 Task: Look for space in Ungheni, Moldova from 26th August, 2023 to 10th September, 2023 for 6 adults, 2 children in price range Rs.10000 to Rs.15000. Place can be entire place or shared room with 6 bedrooms having 6 beds and 6 bathrooms. Property type can be house, flat, guest house. Amenities needed are: wifi, TV, free parkinig on premises, gym, breakfast. Booking option can be shelf check-in. Required host language is English.
Action: Mouse pressed left at (401, 88)
Screenshot: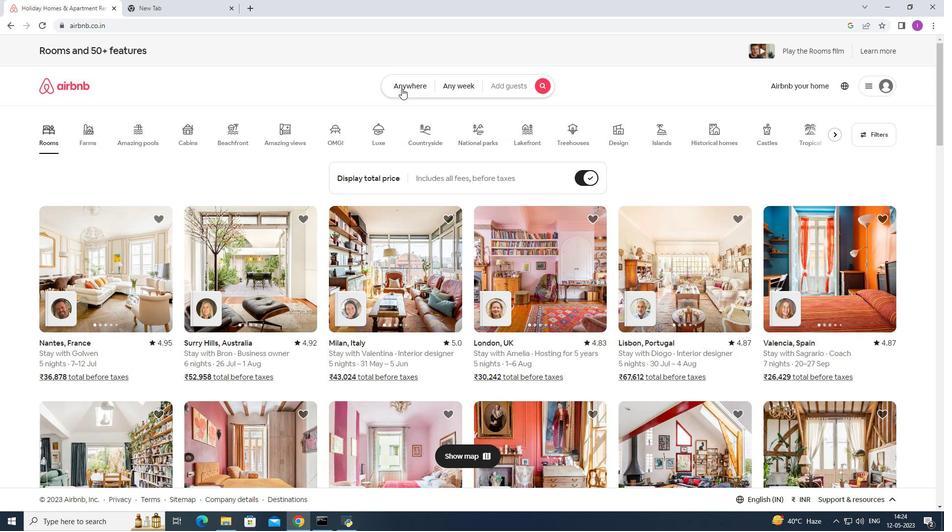
Action: Mouse moved to (352, 123)
Screenshot: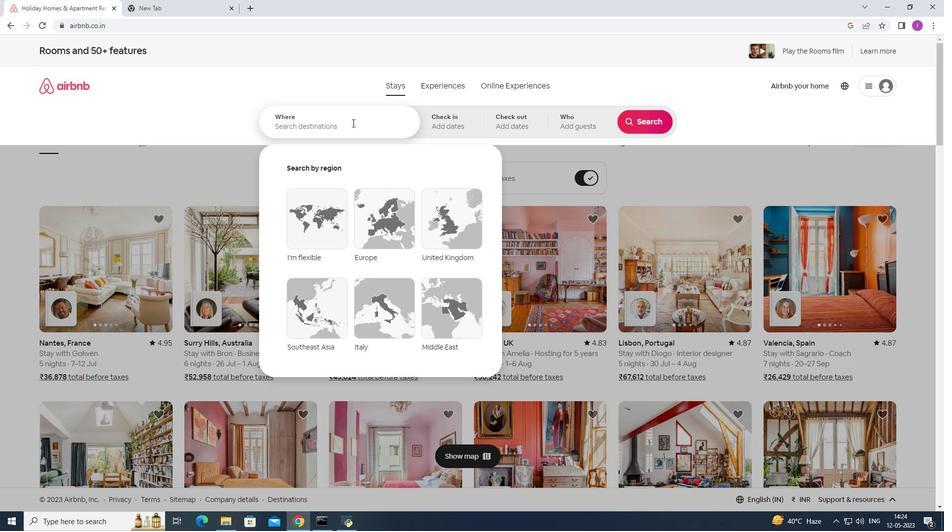 
Action: Mouse pressed left at (352, 123)
Screenshot: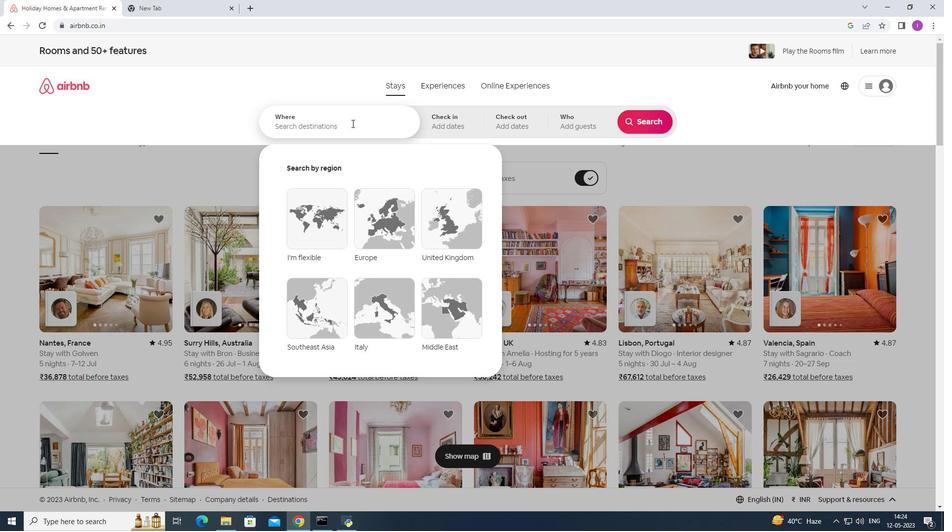 
Action: Key pressed <Key.shift><Key.shift><Key.shift>Ungheni,<Key.shift>Moldova
Screenshot: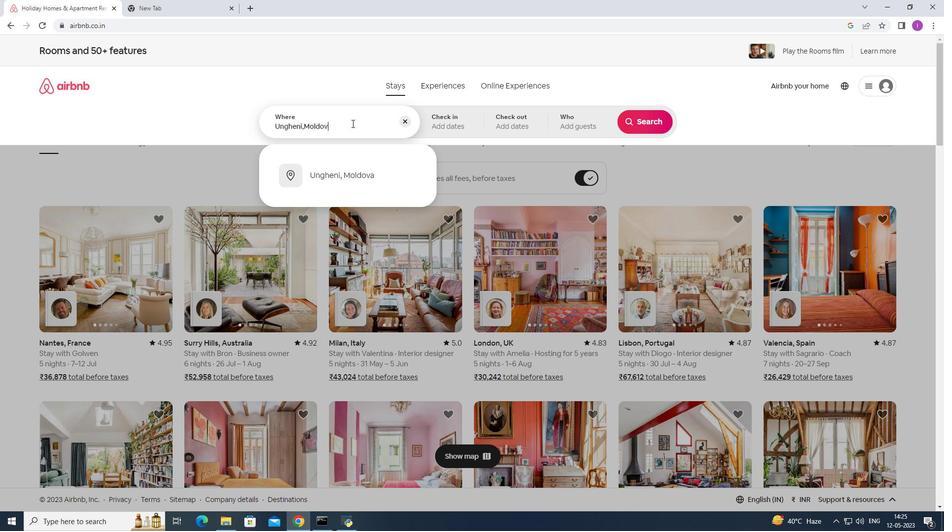 
Action: Mouse moved to (345, 182)
Screenshot: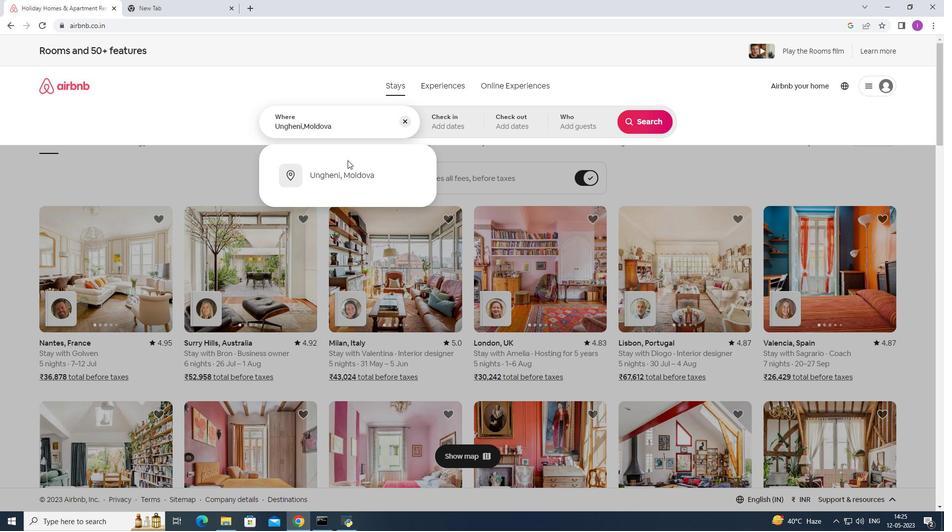 
Action: Mouse pressed left at (345, 182)
Screenshot: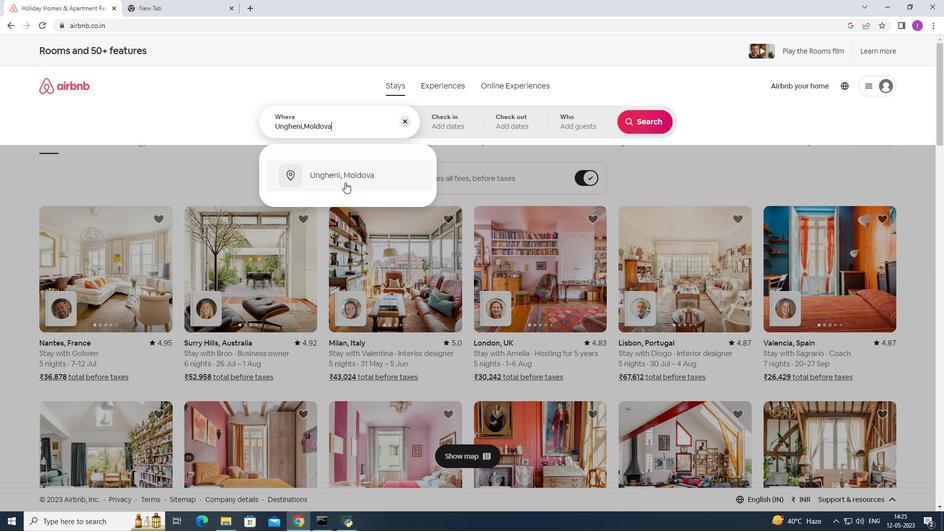 
Action: Mouse moved to (636, 203)
Screenshot: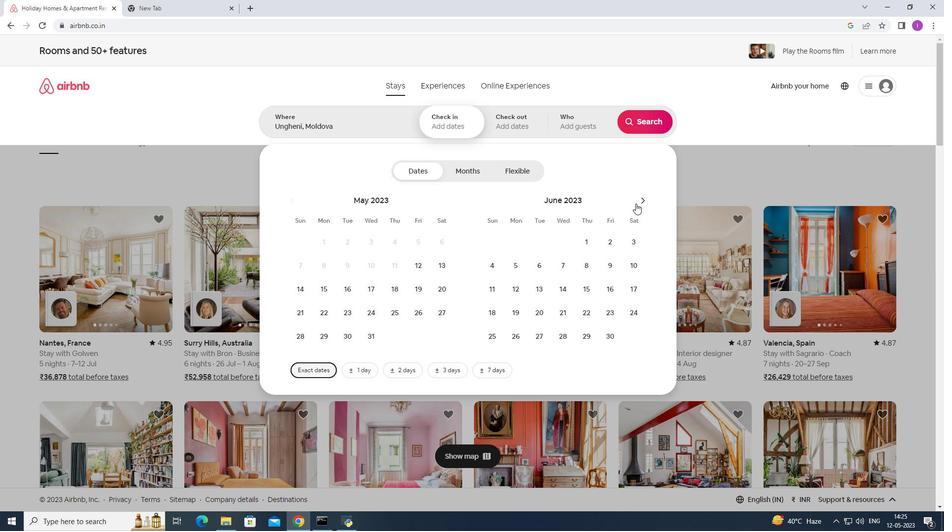 
Action: Mouse pressed left at (636, 203)
Screenshot: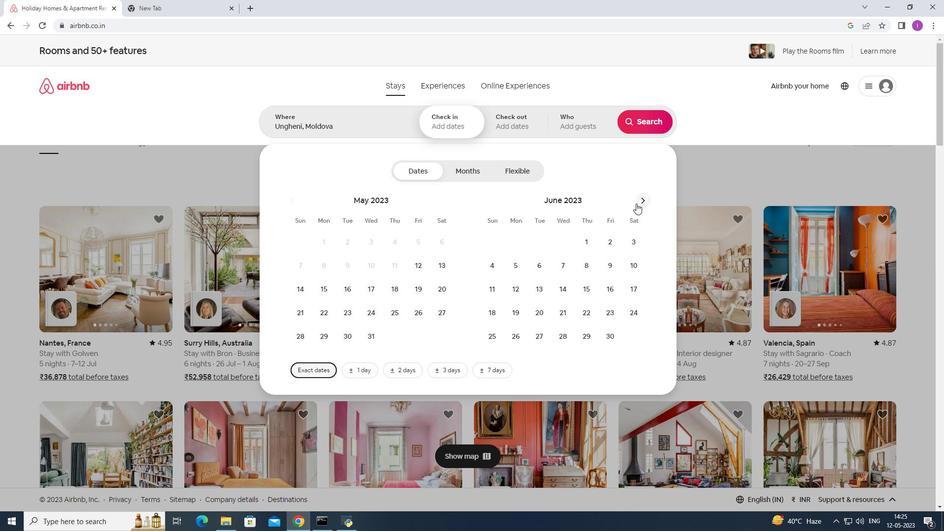 
Action: Mouse moved to (637, 201)
Screenshot: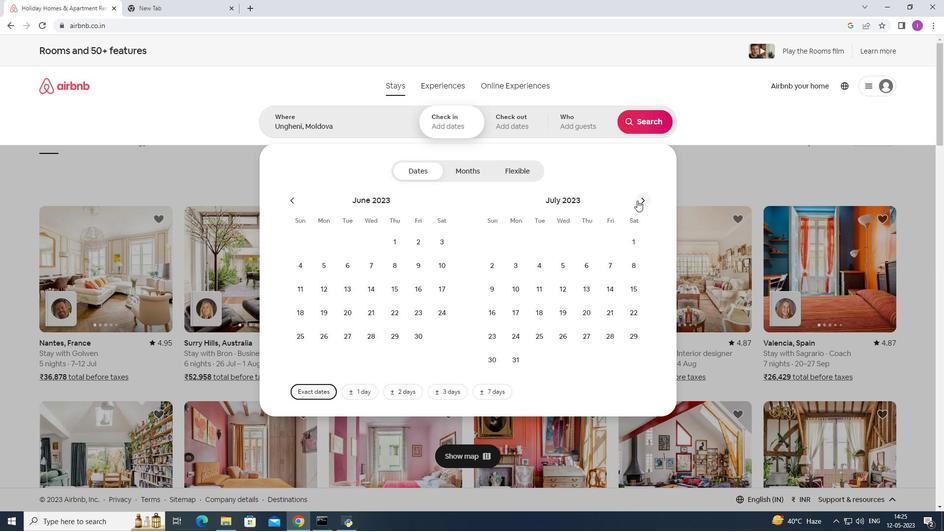 
Action: Mouse pressed left at (637, 201)
Screenshot: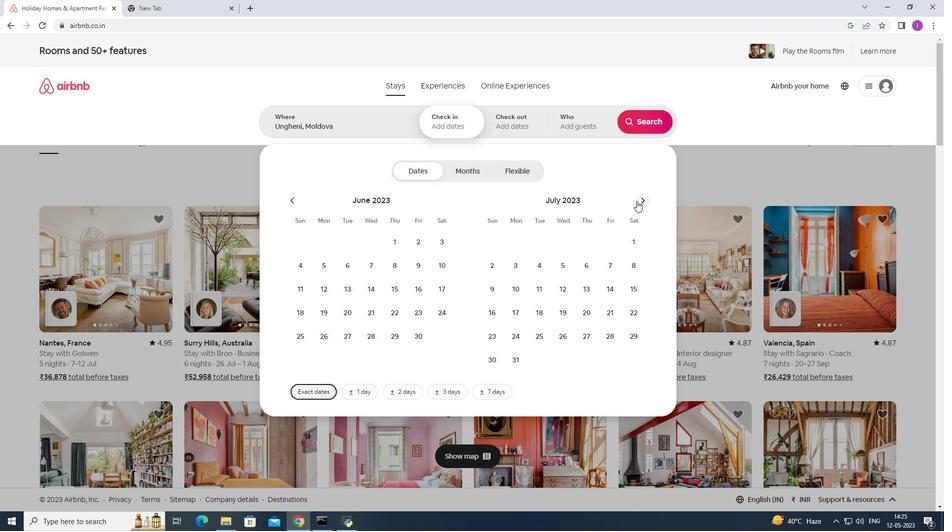 
Action: Mouse pressed left at (637, 201)
Screenshot: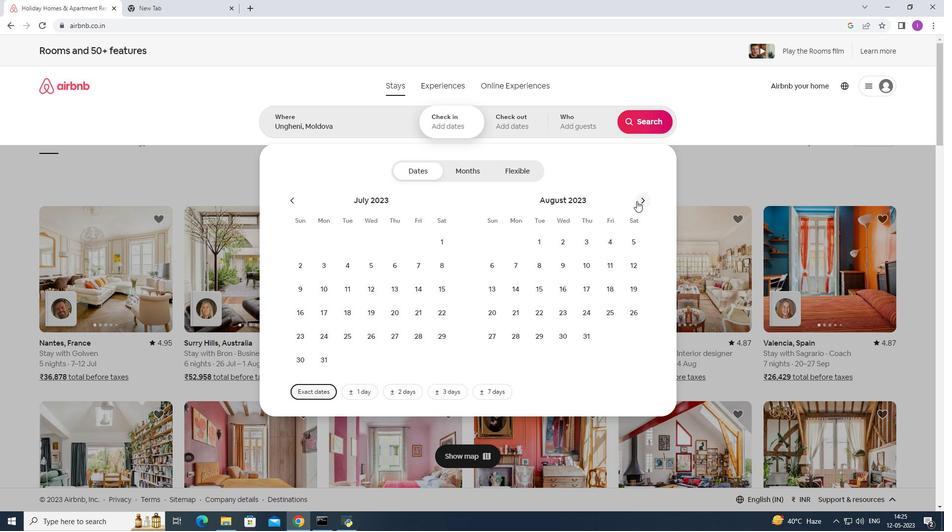 
Action: Mouse moved to (440, 312)
Screenshot: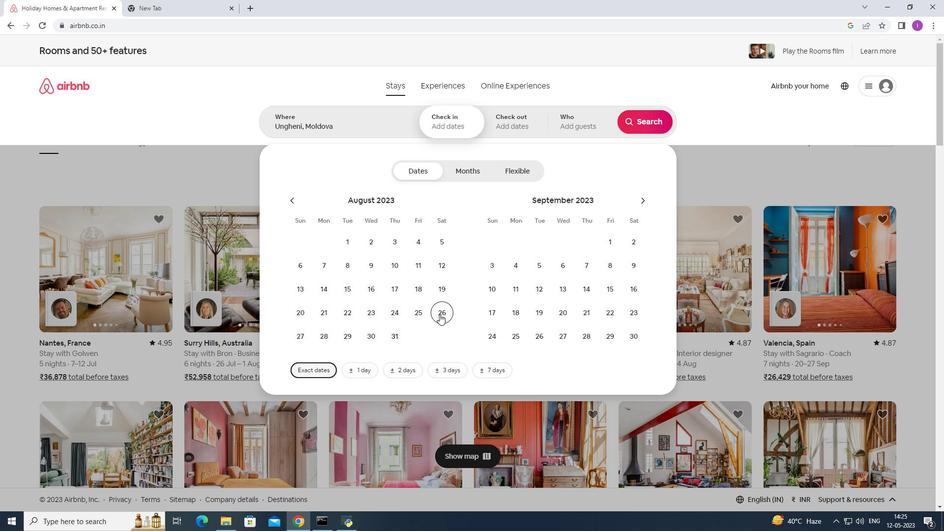 
Action: Mouse pressed left at (440, 312)
Screenshot: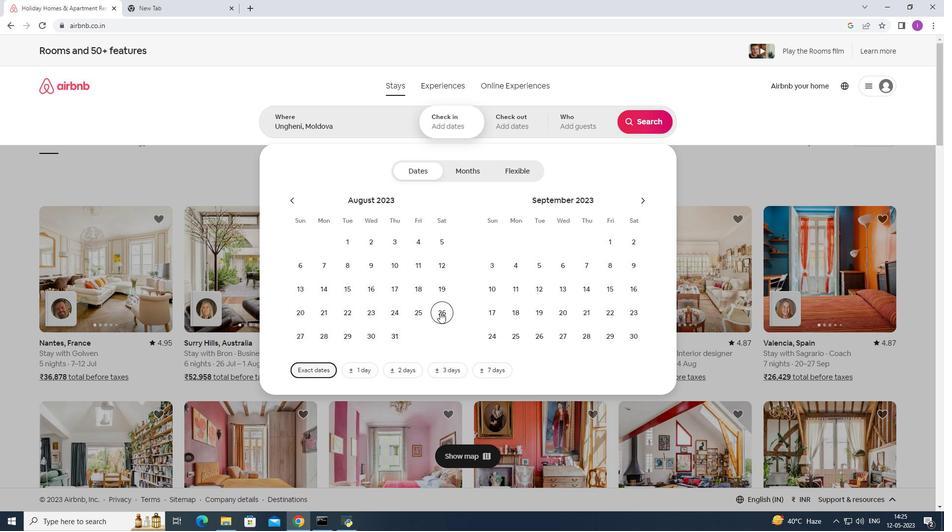 
Action: Mouse moved to (489, 292)
Screenshot: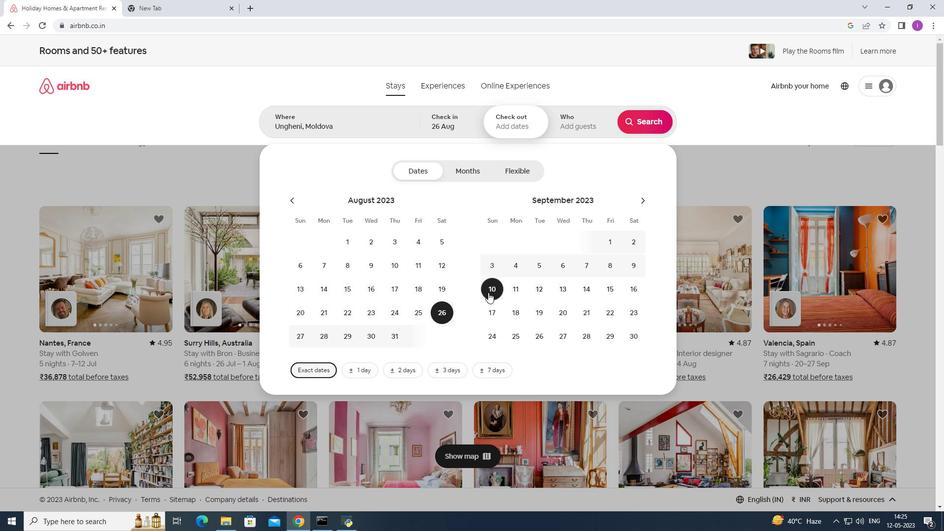 
Action: Mouse pressed left at (489, 292)
Screenshot: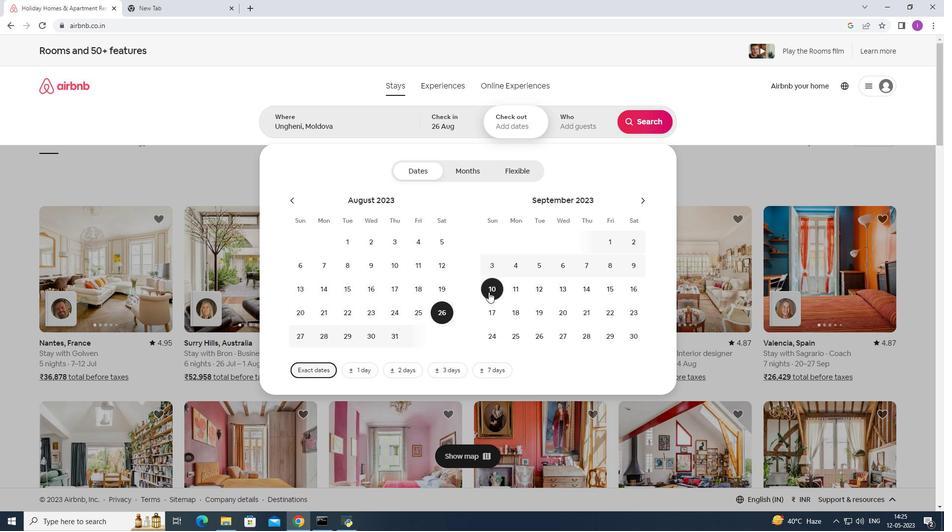 
Action: Mouse moved to (574, 126)
Screenshot: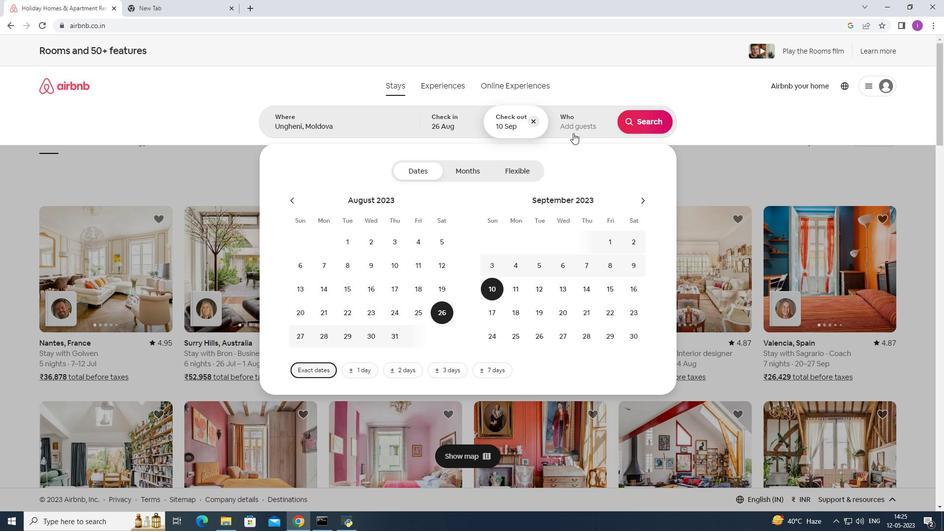 
Action: Mouse pressed left at (574, 126)
Screenshot: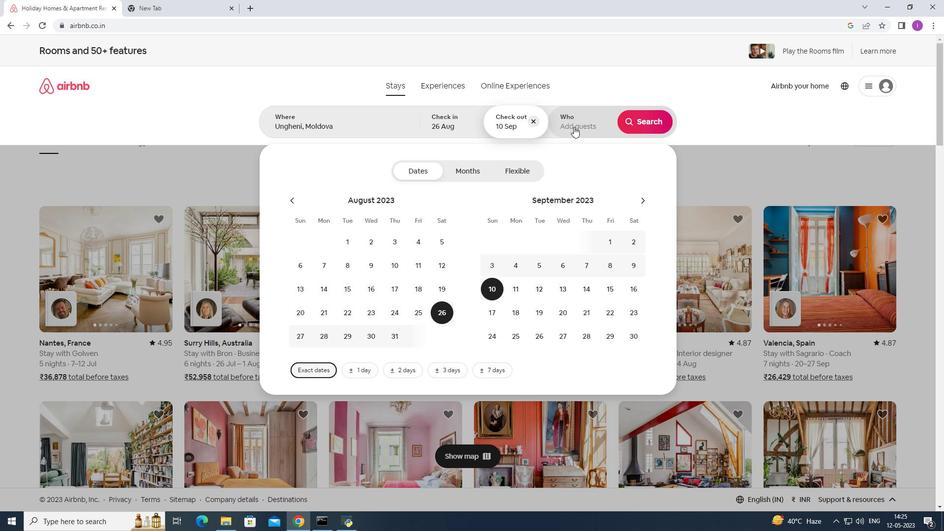 
Action: Mouse moved to (645, 167)
Screenshot: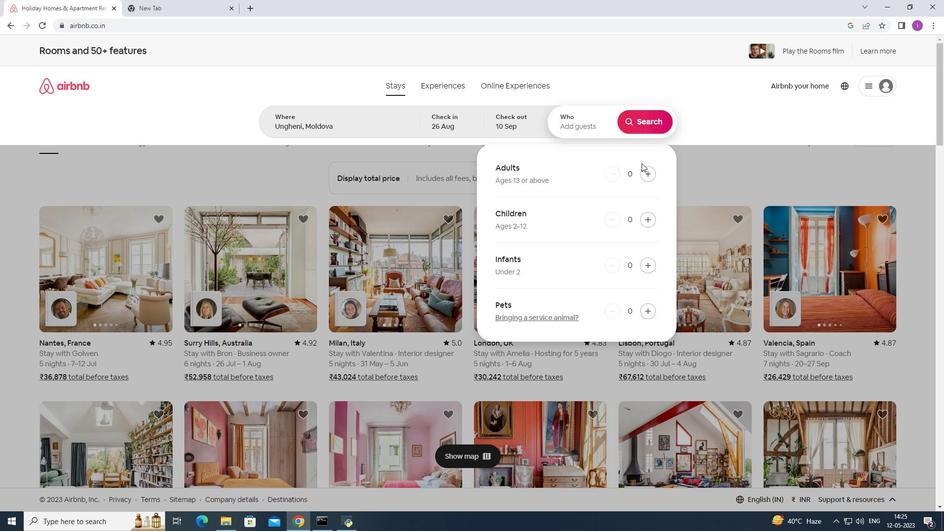 
Action: Mouse pressed left at (645, 167)
Screenshot: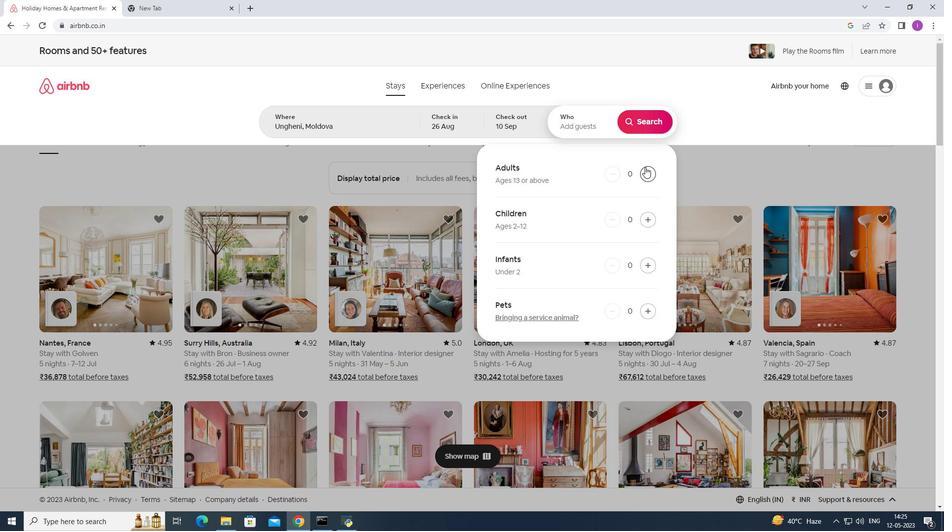 
Action: Mouse moved to (645, 169)
Screenshot: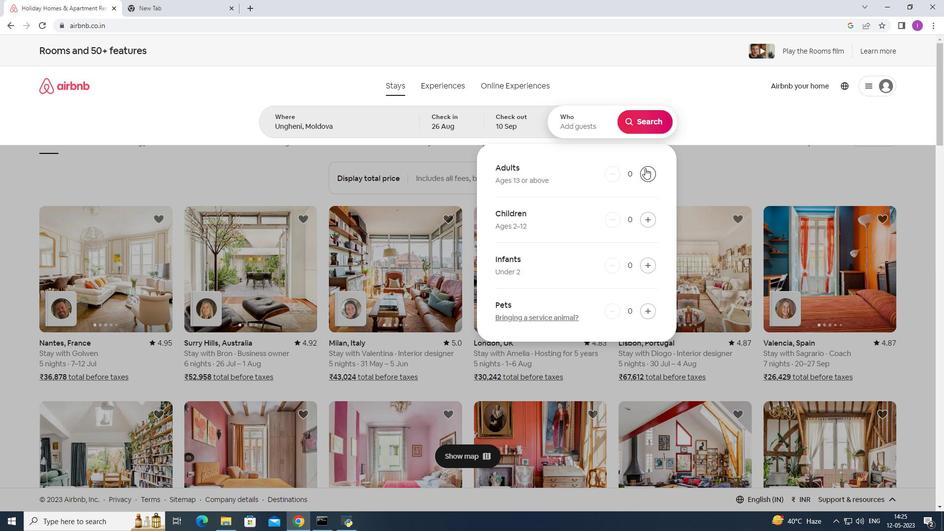 
Action: Mouse pressed left at (645, 169)
Screenshot: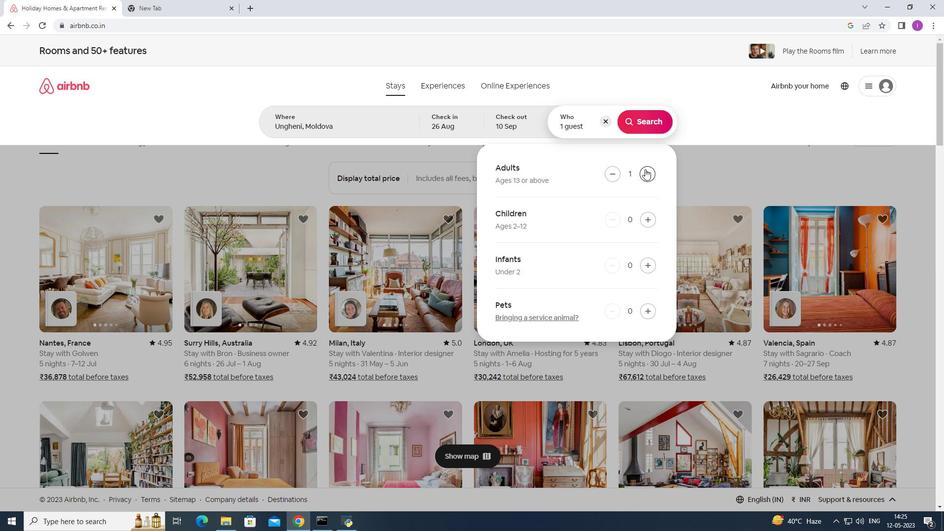 
Action: Mouse pressed left at (645, 169)
Screenshot: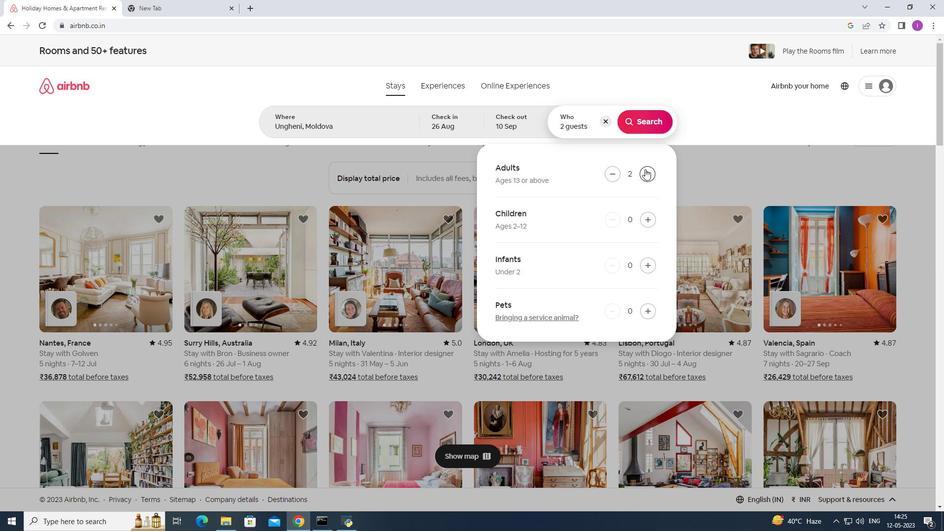 
Action: Mouse pressed left at (645, 169)
Screenshot: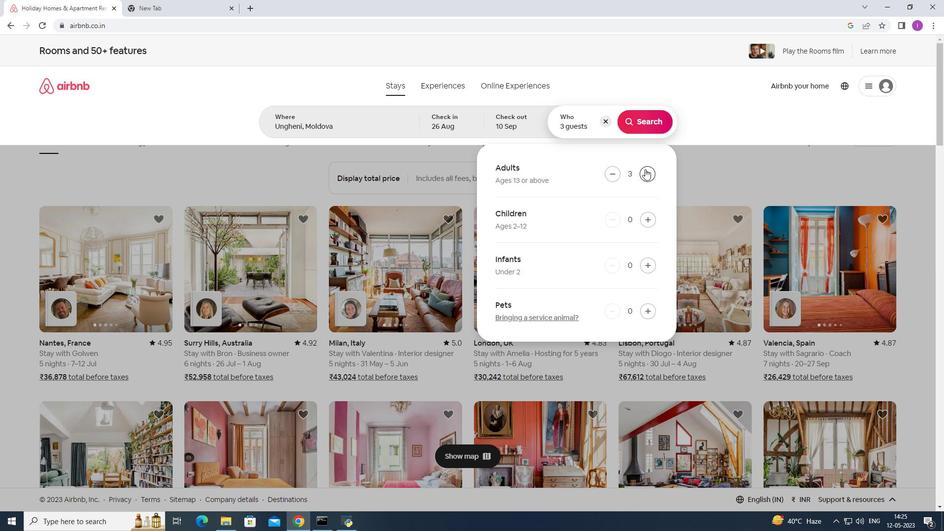 
Action: Mouse pressed left at (645, 169)
Screenshot: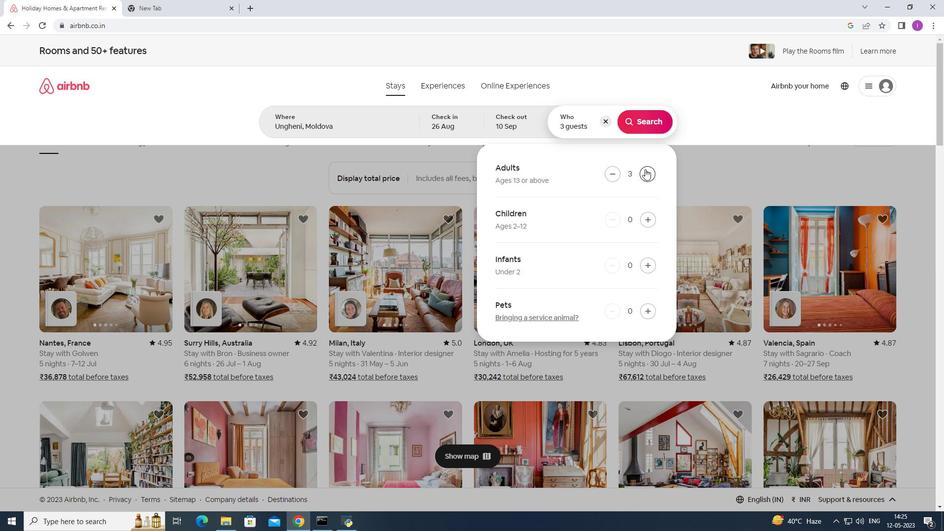 
Action: Mouse pressed left at (645, 169)
Screenshot: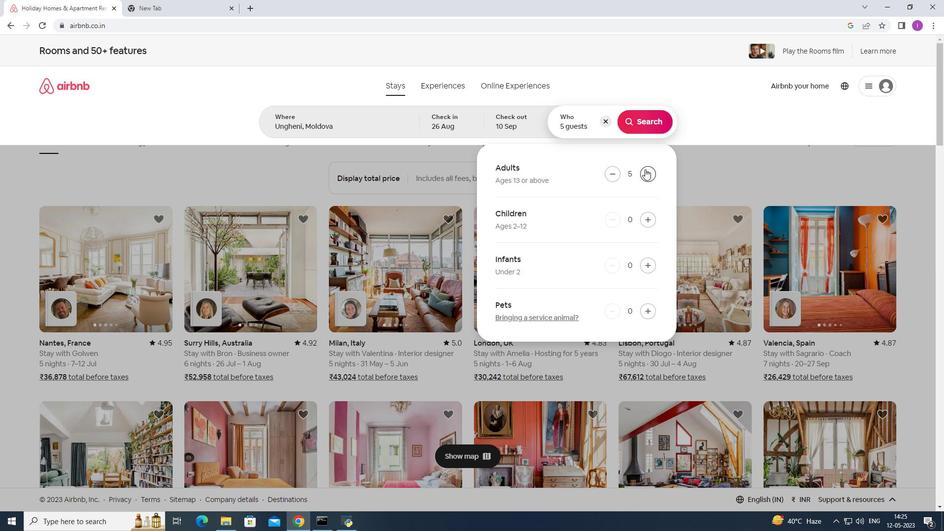 
Action: Mouse pressed left at (645, 169)
Screenshot: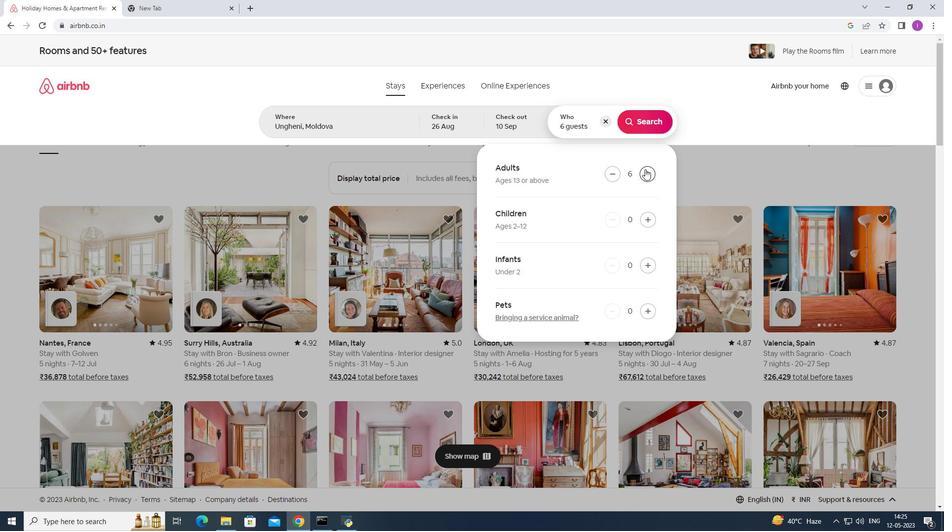
Action: Mouse pressed left at (645, 169)
Screenshot: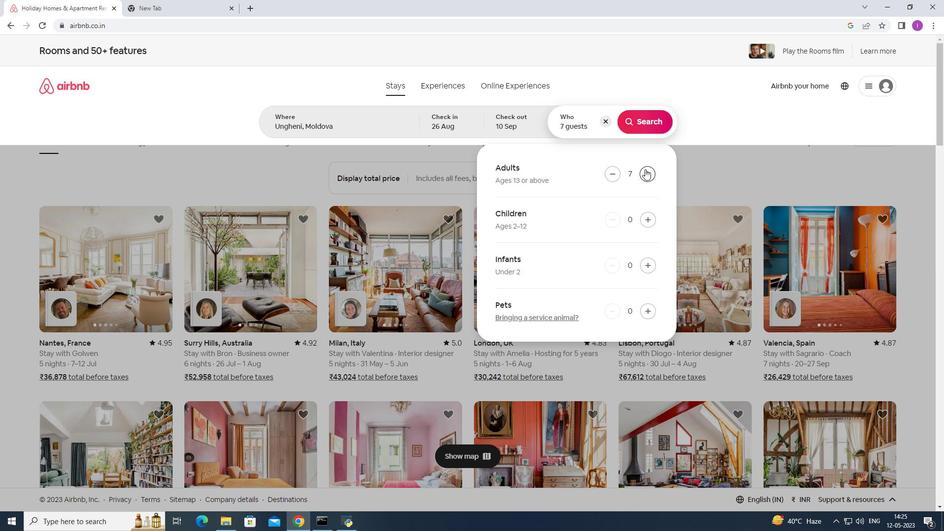 
Action: Mouse pressed left at (645, 169)
Screenshot: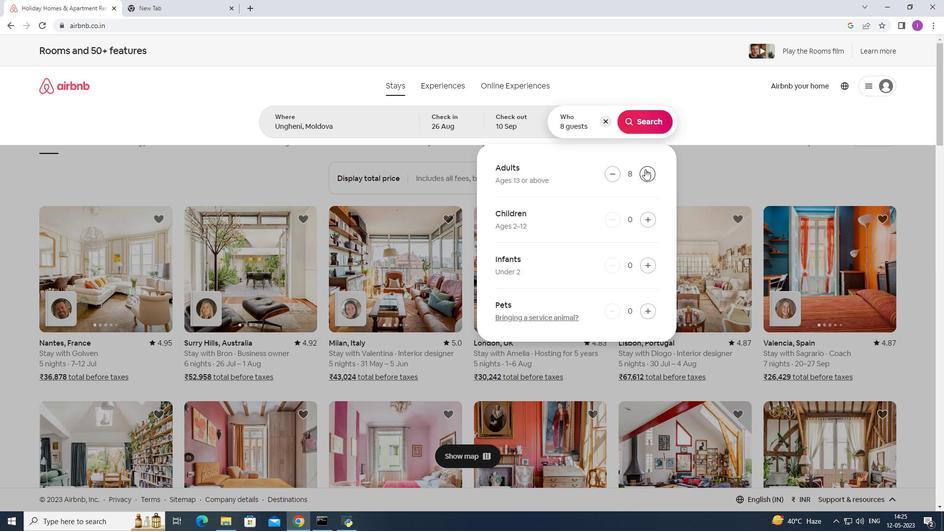
Action: Mouse moved to (613, 175)
Screenshot: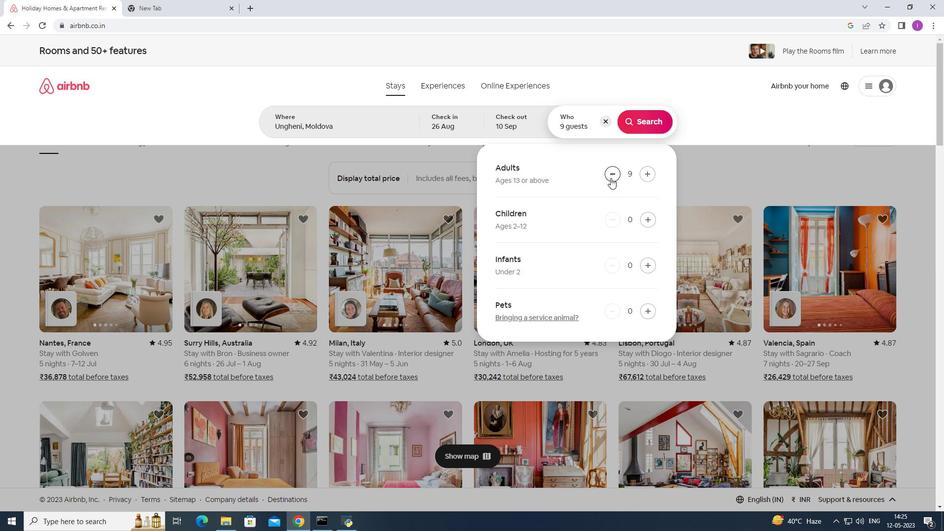 
Action: Mouse pressed left at (613, 175)
Screenshot: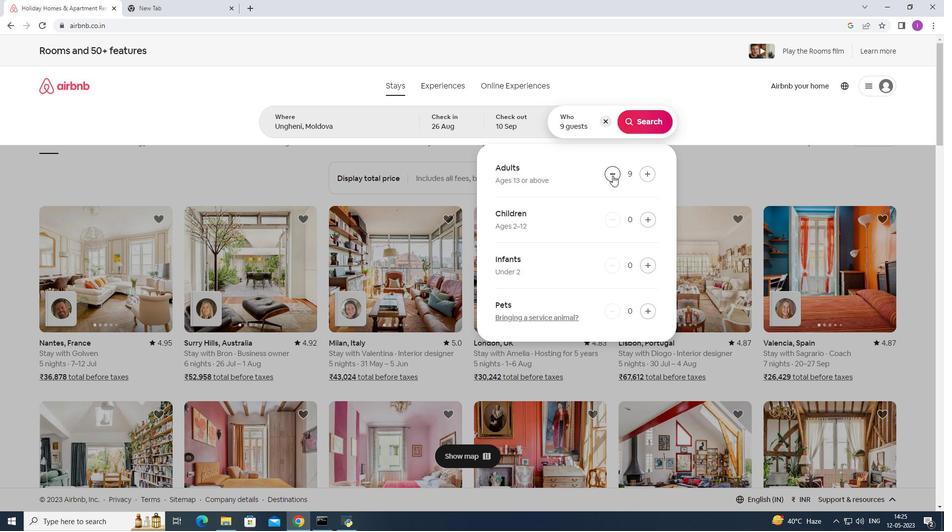 
Action: Mouse pressed left at (613, 175)
Screenshot: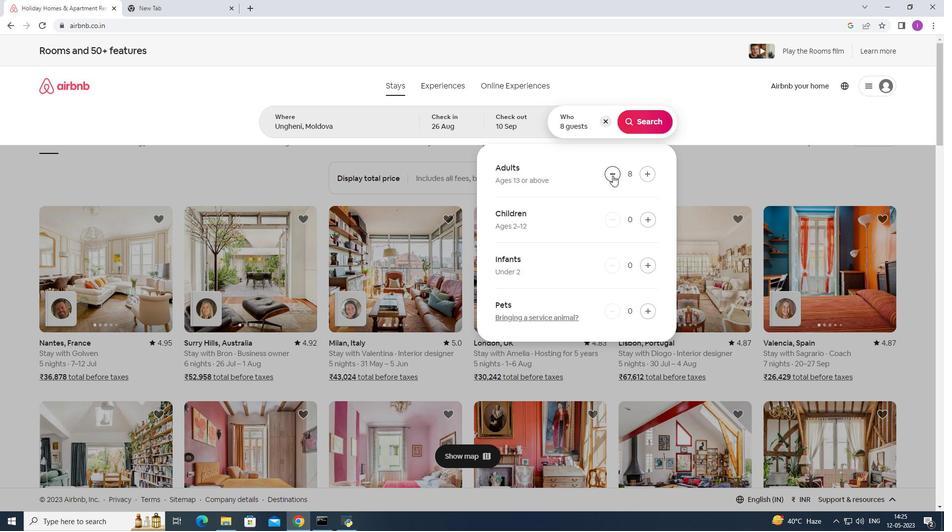 
Action: Mouse moved to (610, 175)
Screenshot: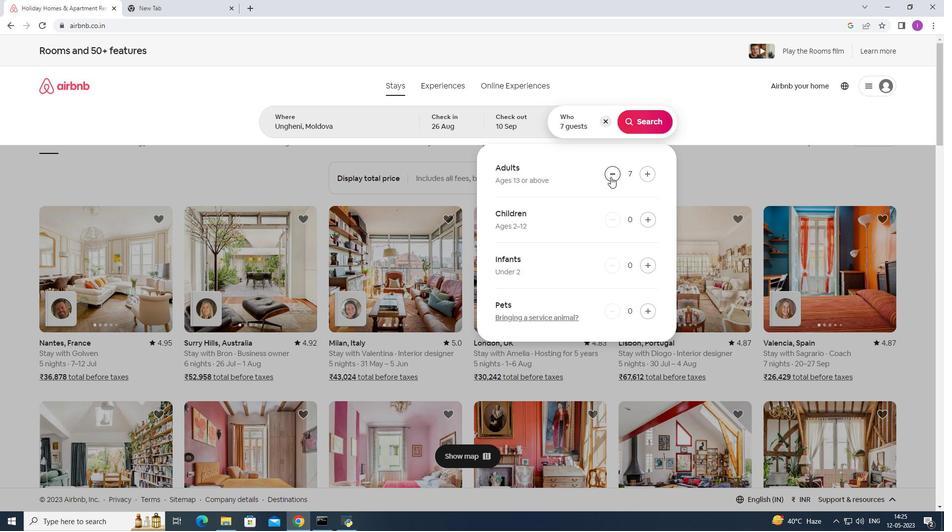 
Action: Mouse pressed left at (610, 175)
Screenshot: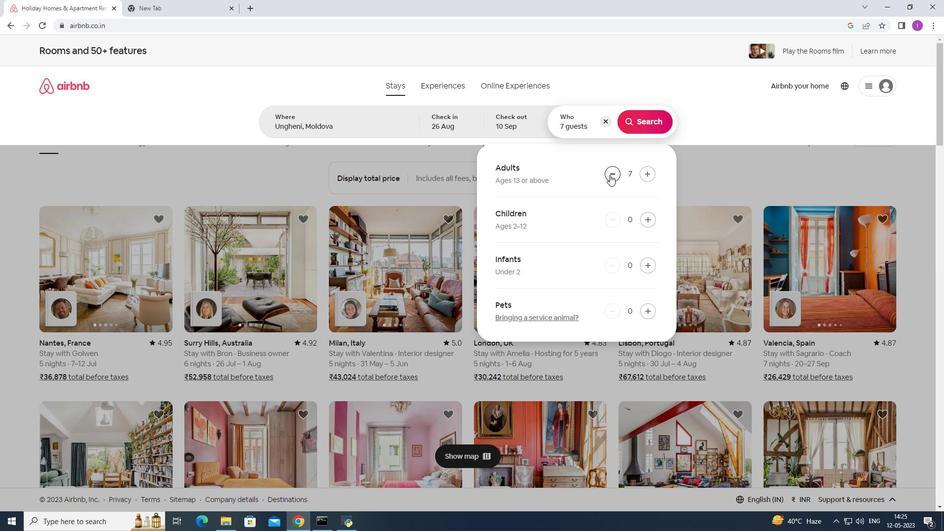 
Action: Mouse moved to (649, 223)
Screenshot: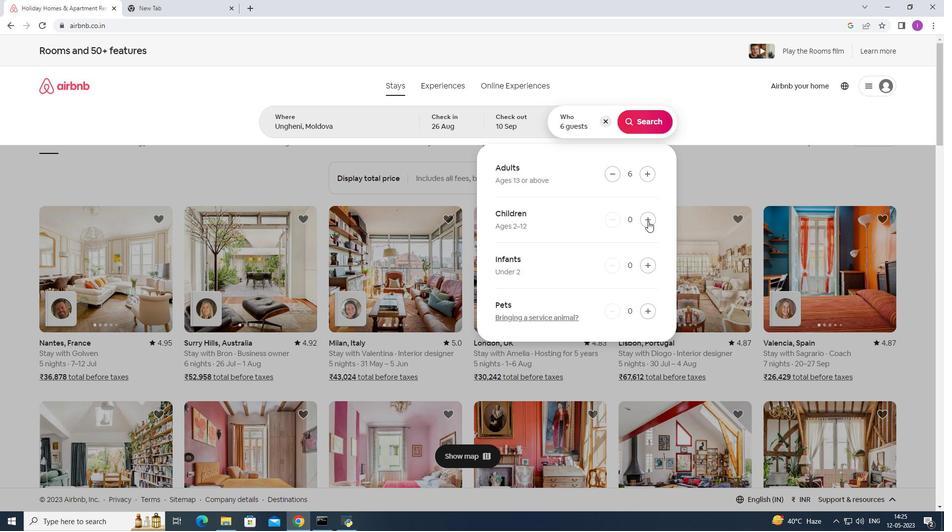 
Action: Mouse pressed left at (649, 223)
Screenshot: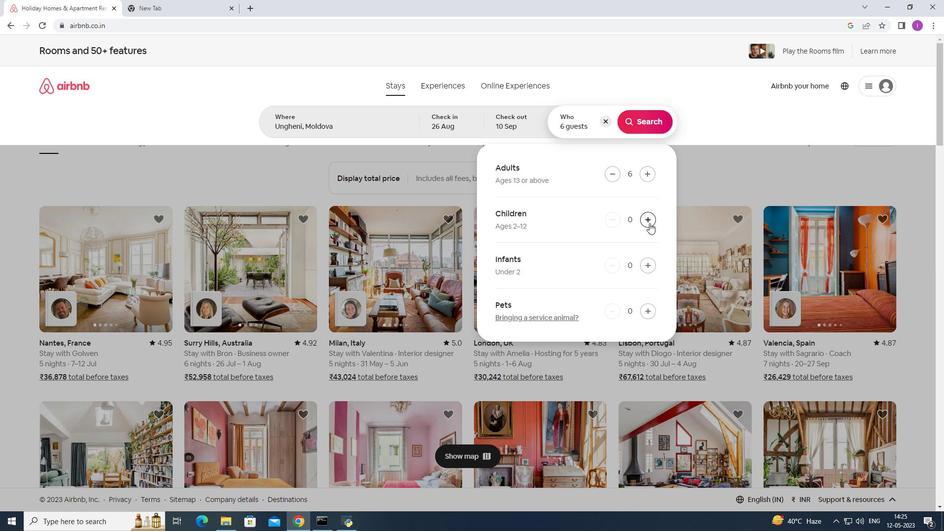 
Action: Mouse pressed left at (649, 223)
Screenshot: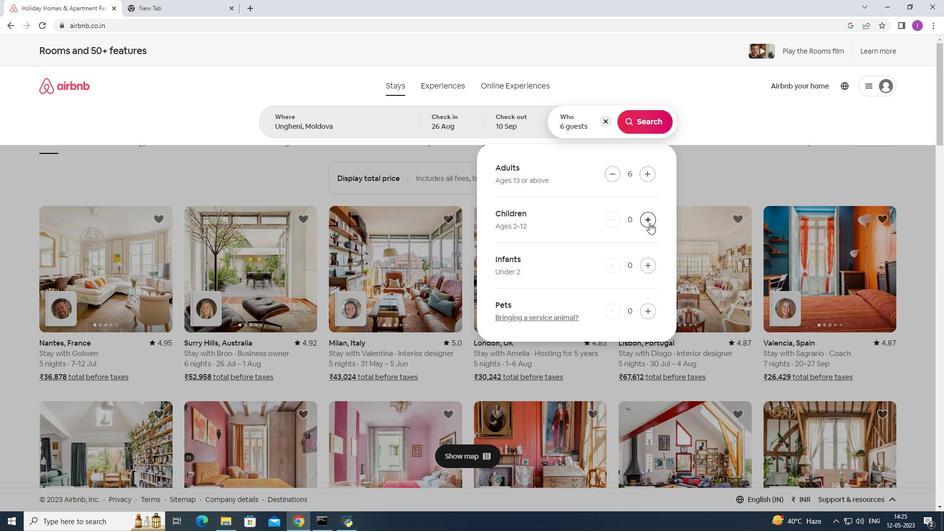 
Action: Mouse moved to (640, 122)
Screenshot: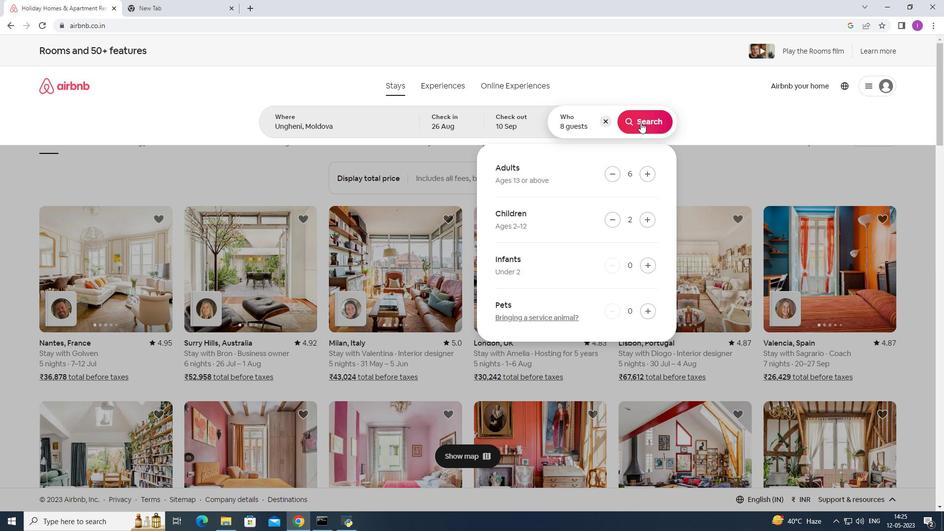 
Action: Mouse pressed left at (640, 122)
Screenshot: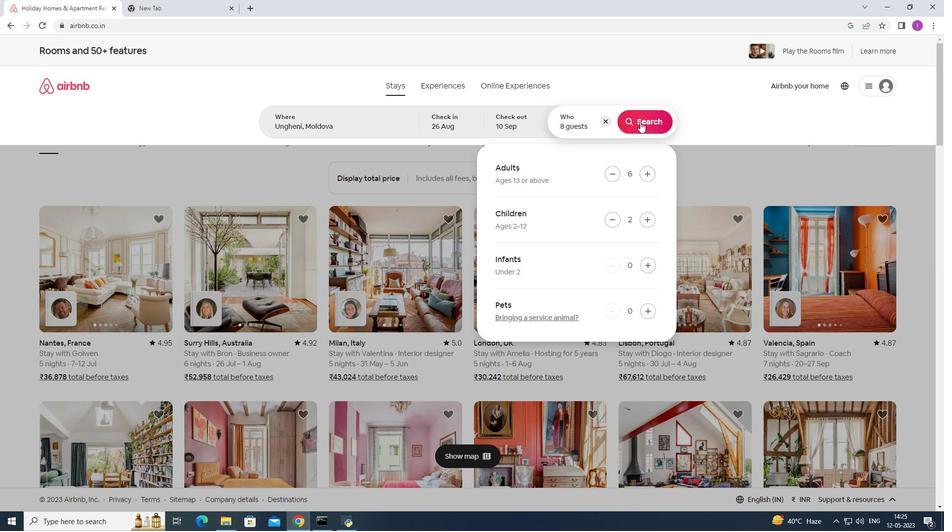 
Action: Mouse moved to (906, 90)
Screenshot: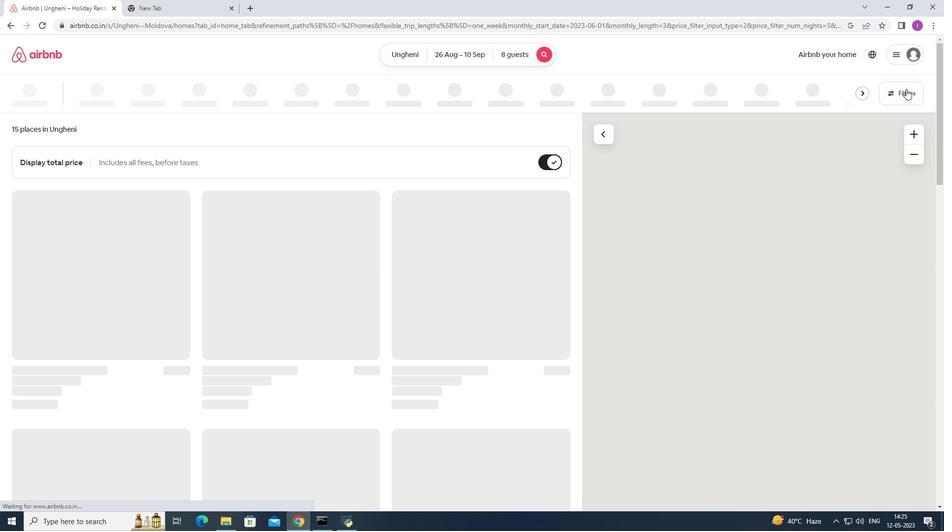 
Action: Mouse pressed left at (906, 90)
Screenshot: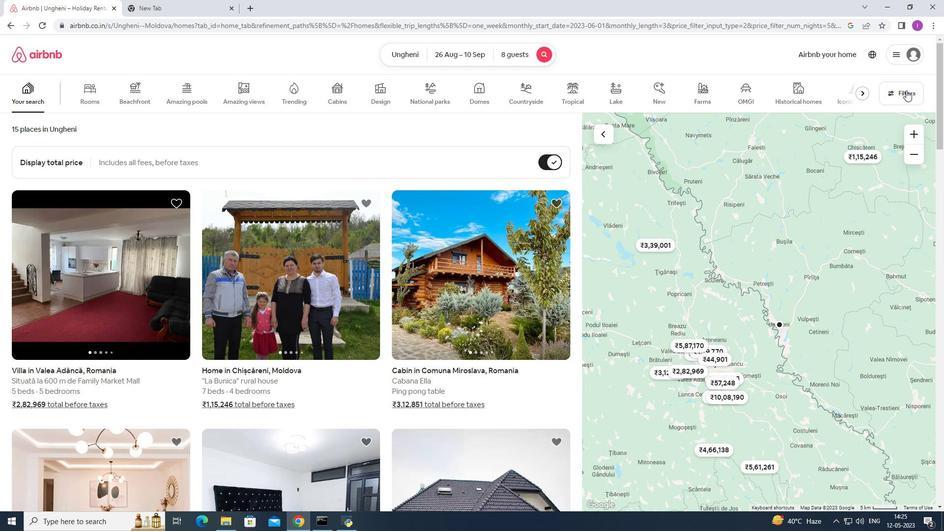 
Action: Mouse moved to (542, 335)
Screenshot: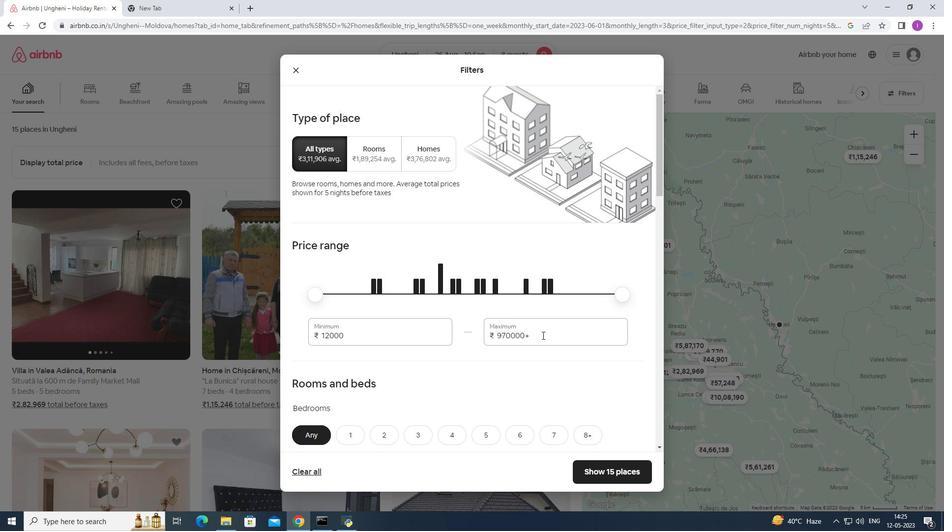 
Action: Mouse pressed left at (542, 335)
Screenshot: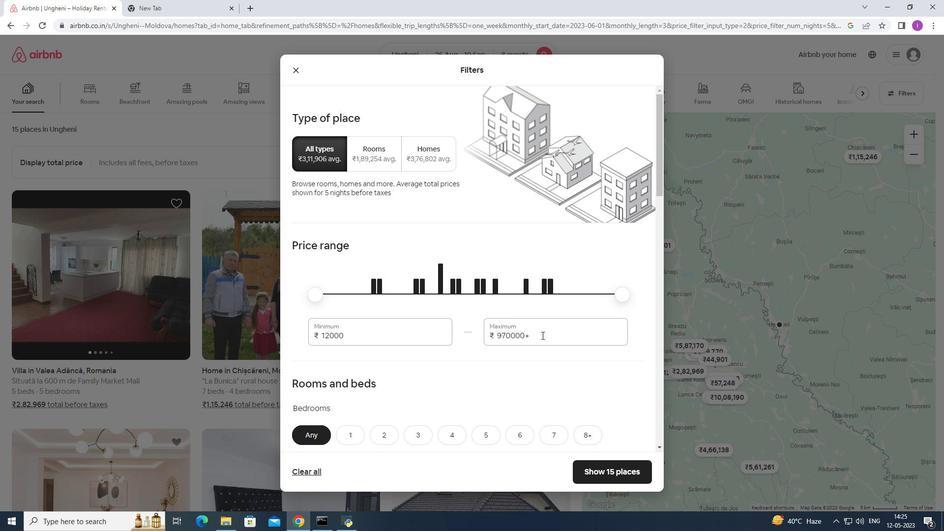 
Action: Mouse moved to (484, 352)
Screenshot: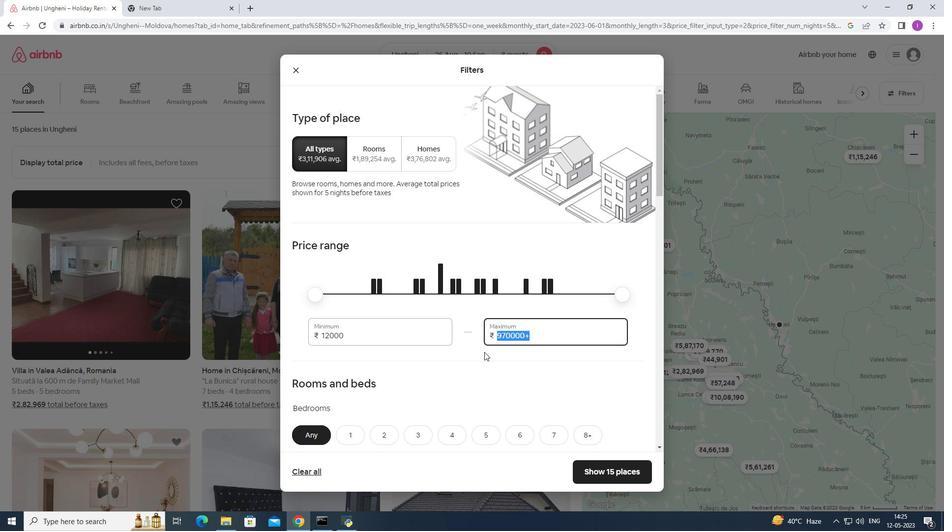 
Action: Key pressed 15
Screenshot: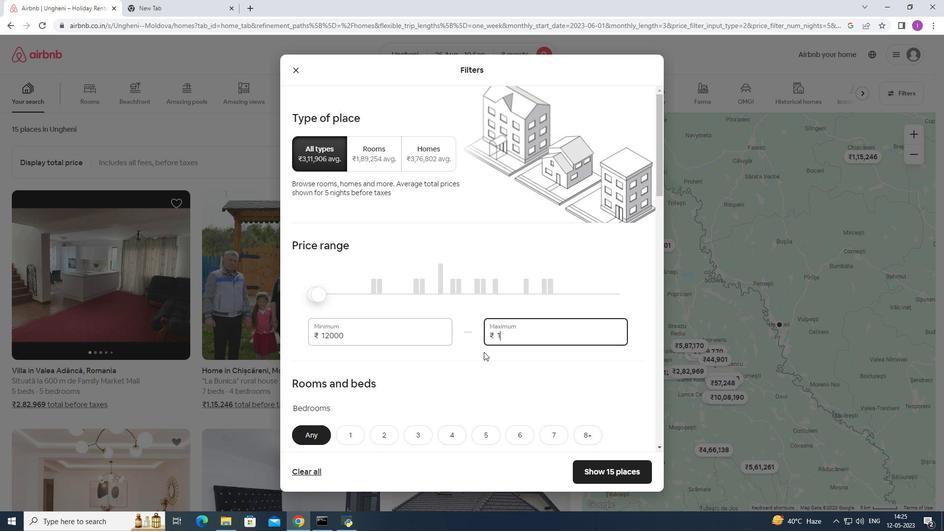 
Action: Mouse moved to (484, 351)
Screenshot: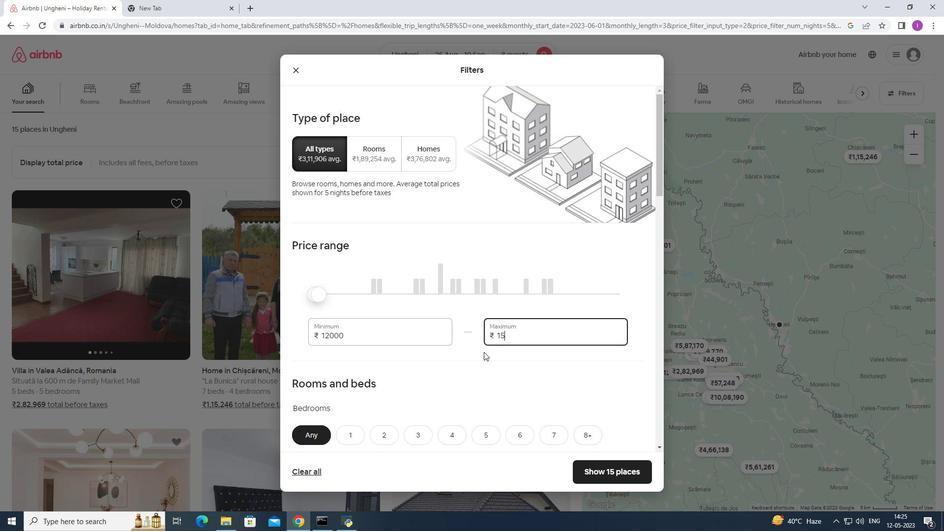 
Action: Key pressed 0
Screenshot: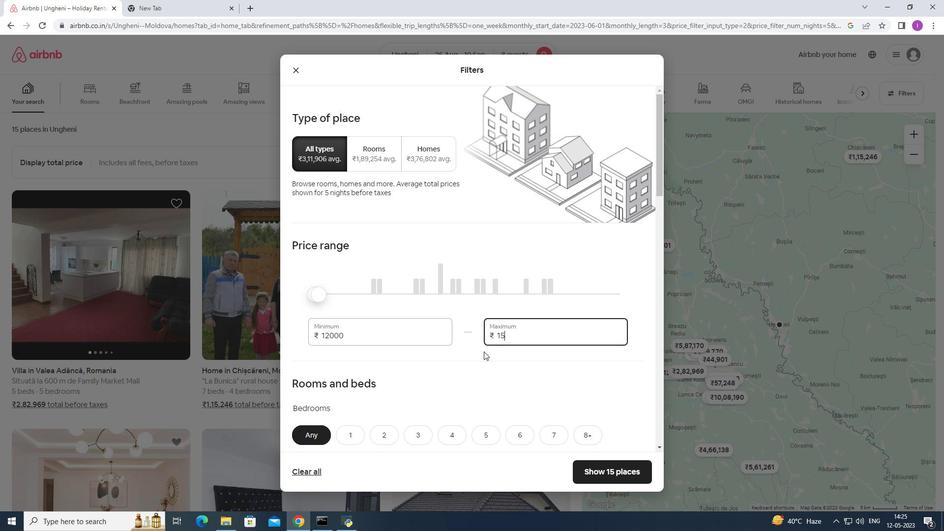 
Action: Mouse moved to (483, 351)
Screenshot: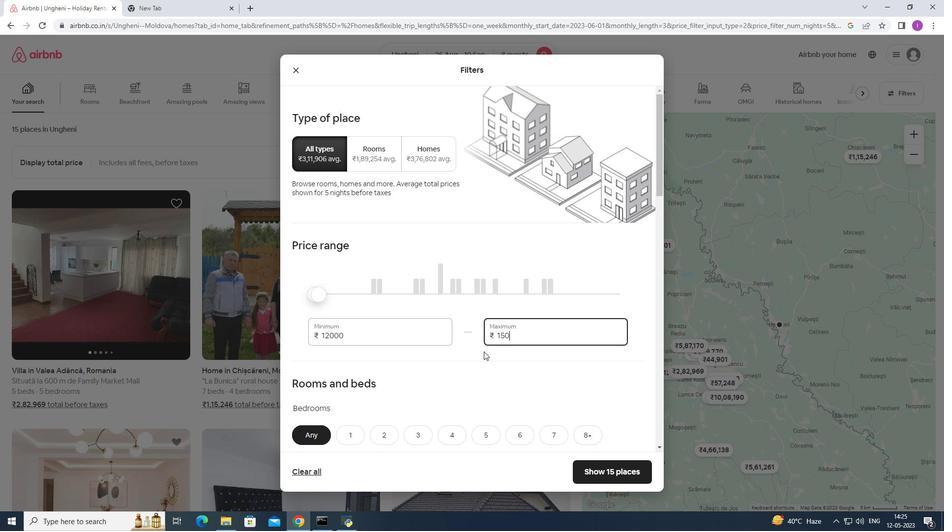
Action: Key pressed 0
Screenshot: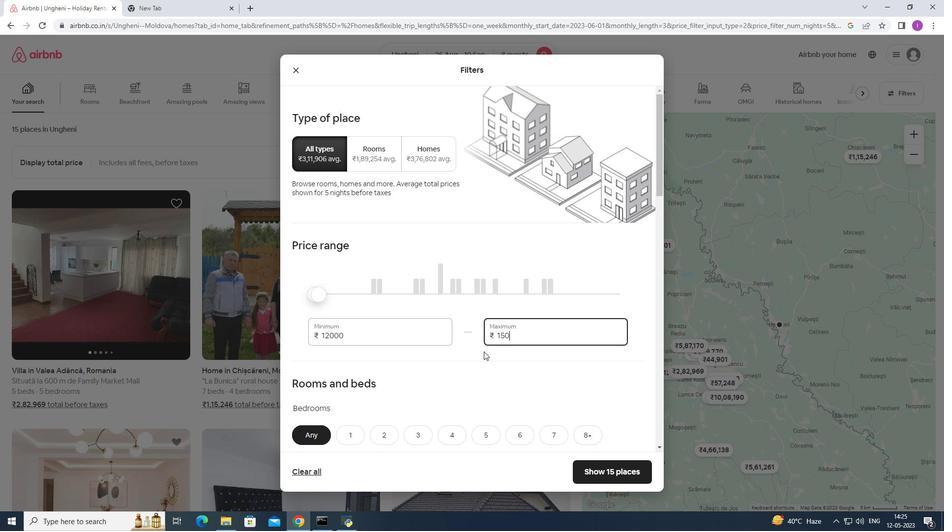 
Action: Mouse moved to (483, 350)
Screenshot: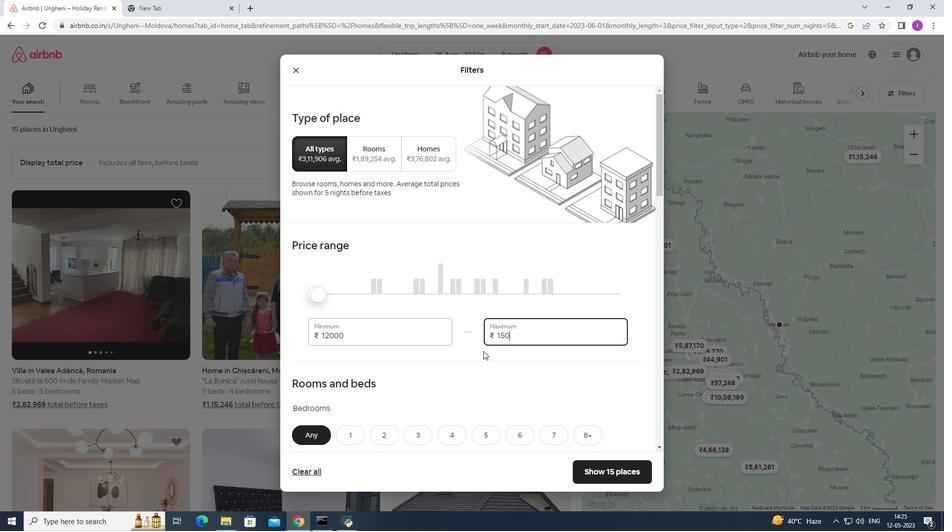 
Action: Key pressed 0
Screenshot: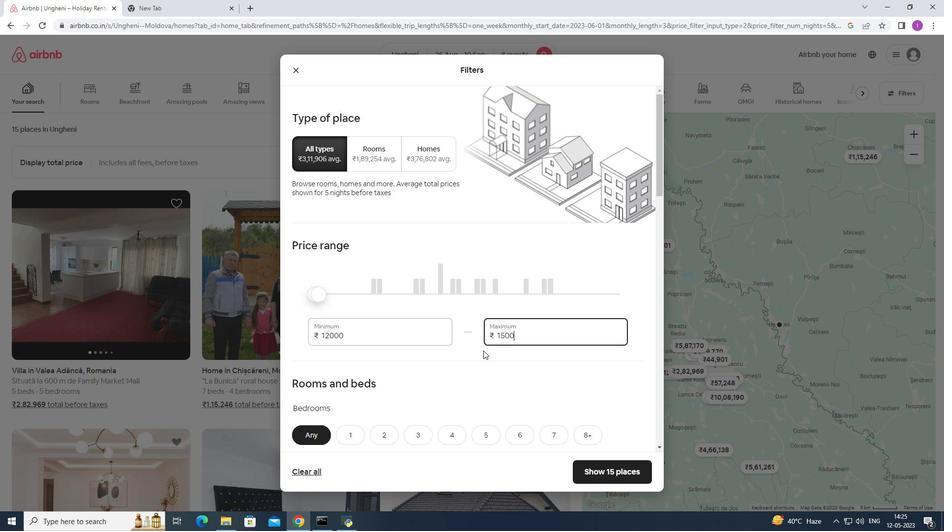 
Action: Mouse moved to (354, 334)
Screenshot: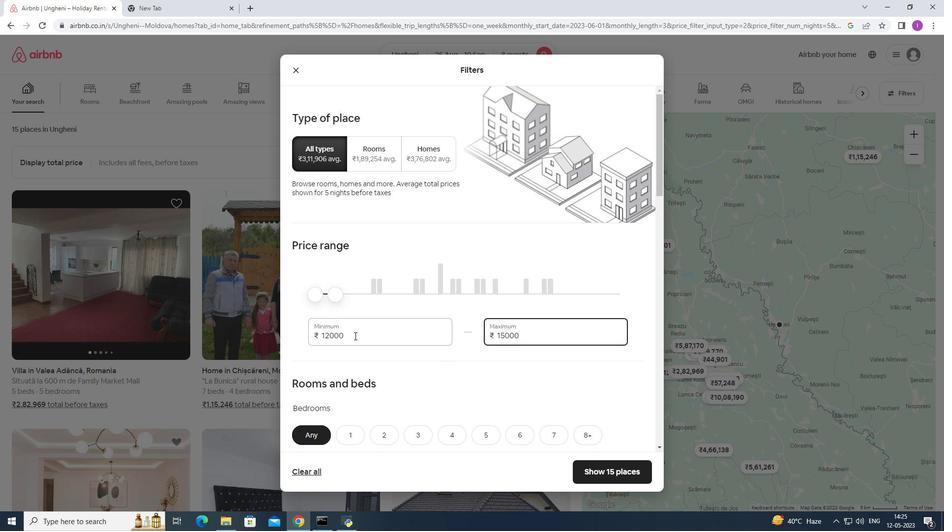 
Action: Mouse pressed left at (354, 334)
Screenshot: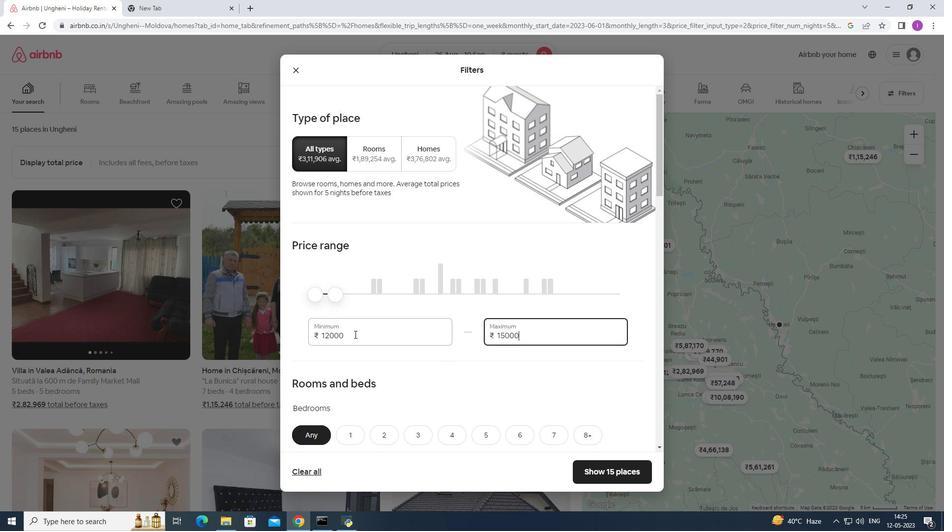 
Action: Mouse moved to (319, 339)
Screenshot: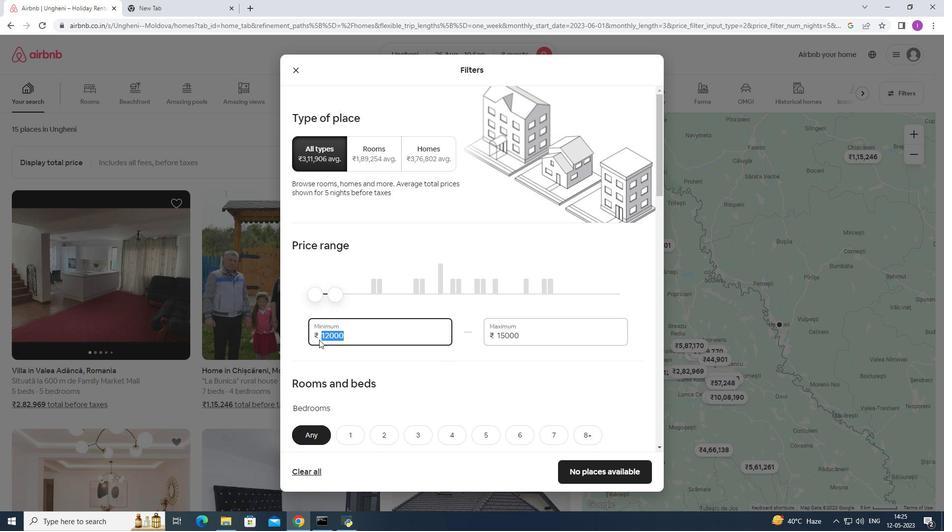 
Action: Key pressed 1
Screenshot: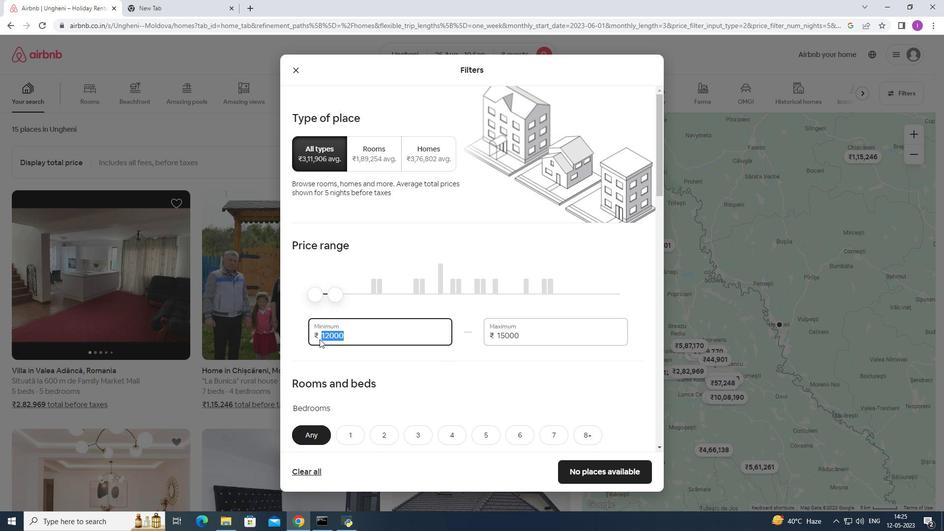 
Action: Mouse moved to (320, 339)
Screenshot: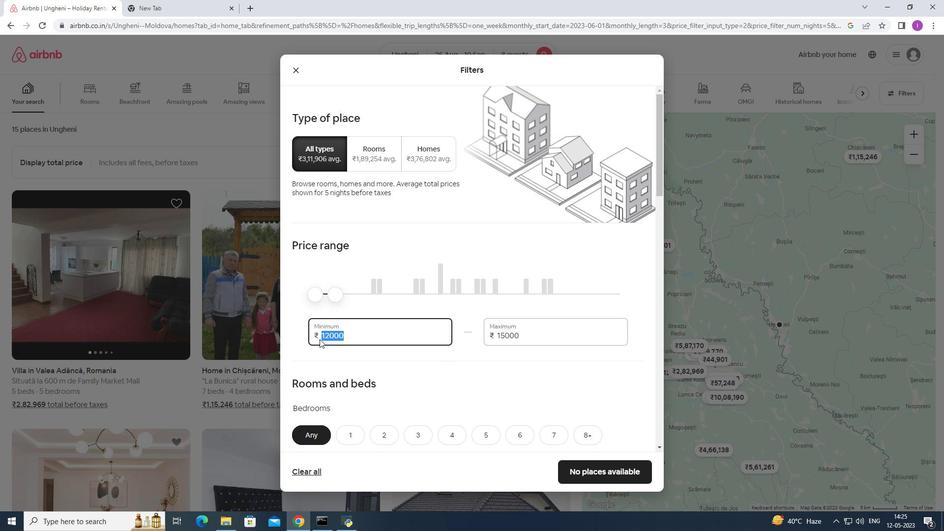 
Action: Key pressed 0000
Screenshot: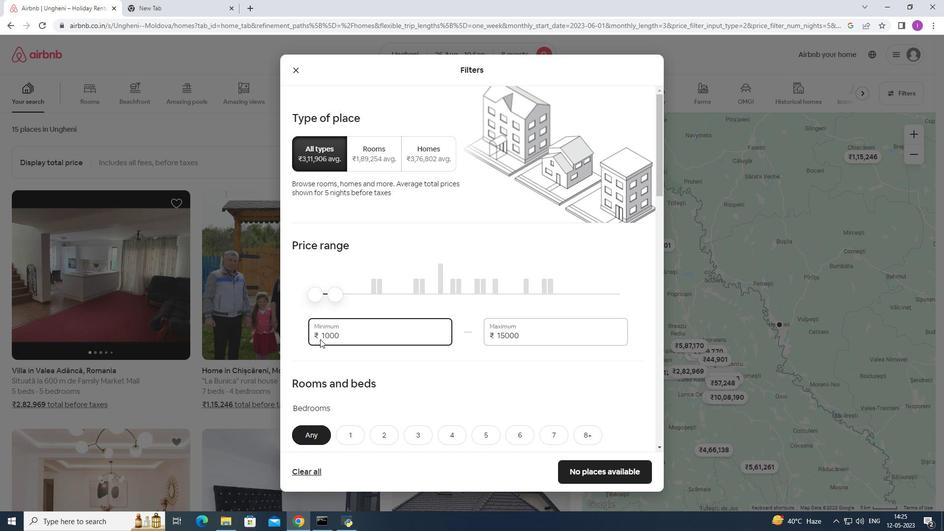
Action: Mouse moved to (374, 359)
Screenshot: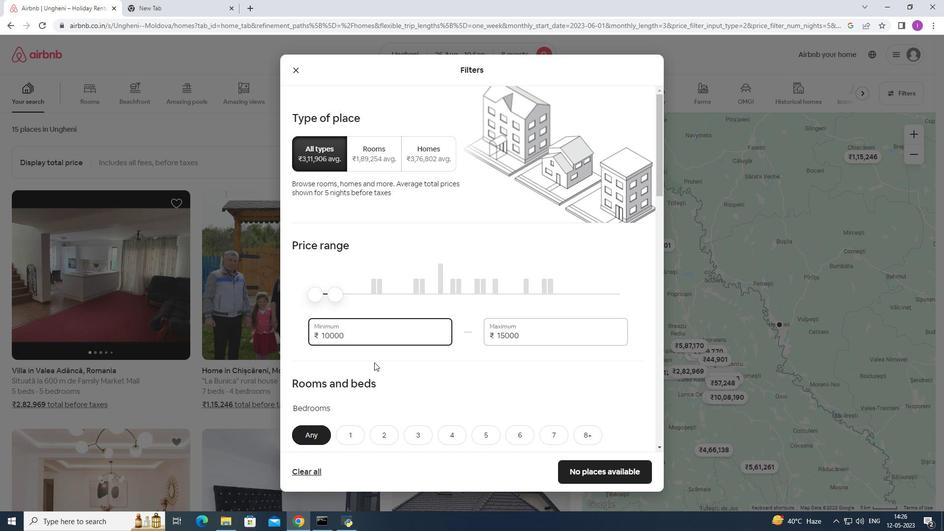 
Action: Mouse scrolled (374, 359) with delta (0, 0)
Screenshot: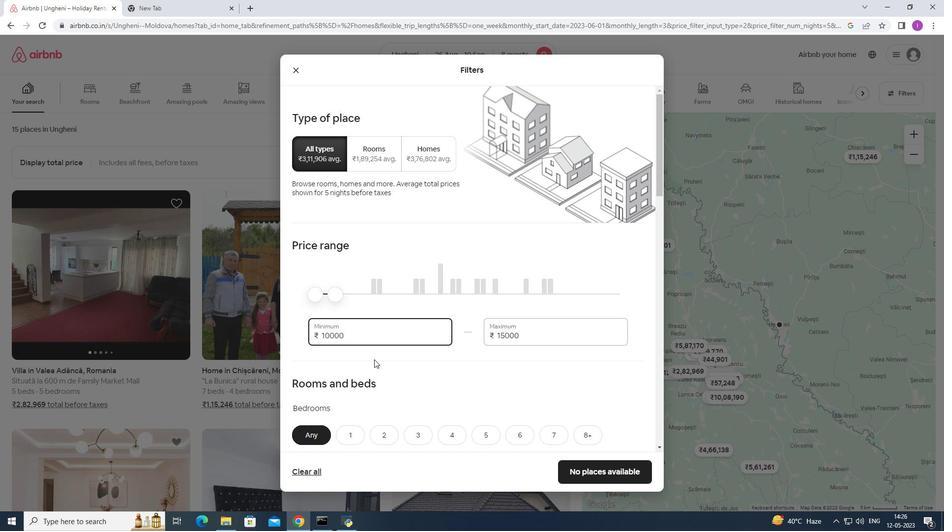
Action: Mouse moved to (383, 361)
Screenshot: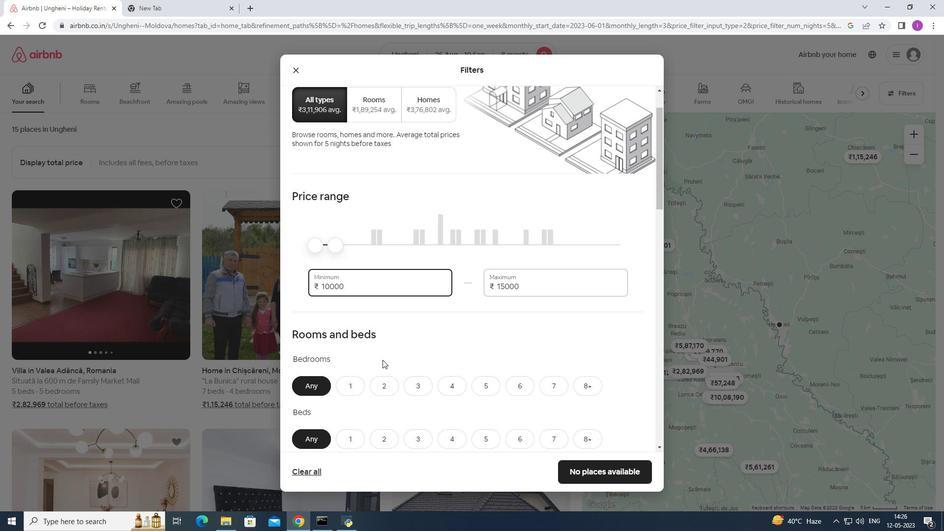 
Action: Mouse scrolled (383, 360) with delta (0, 0)
Screenshot: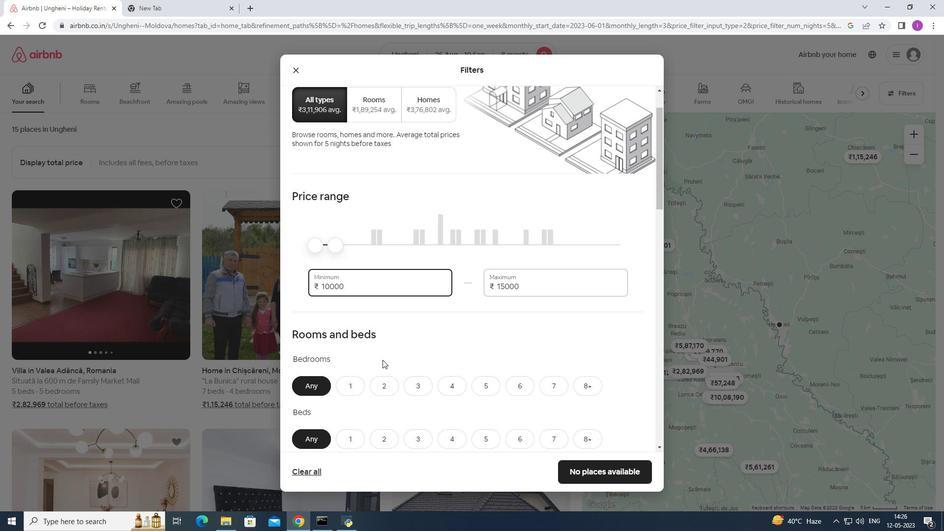 
Action: Mouse scrolled (383, 360) with delta (0, 0)
Screenshot: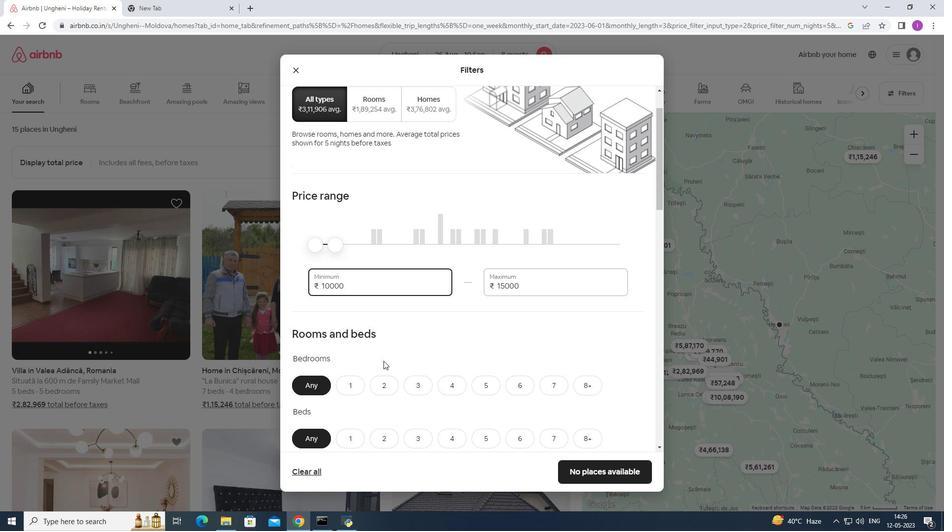 
Action: Mouse moved to (516, 289)
Screenshot: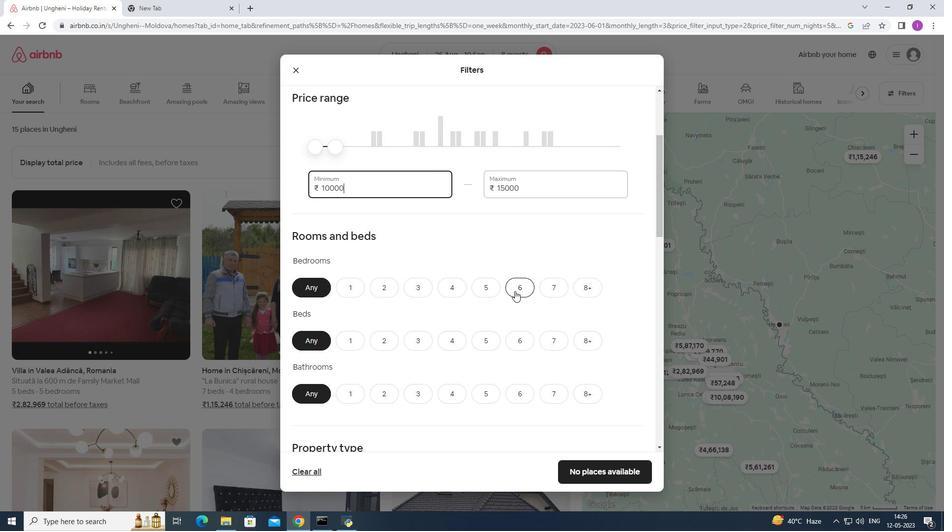 
Action: Mouse pressed left at (516, 289)
Screenshot: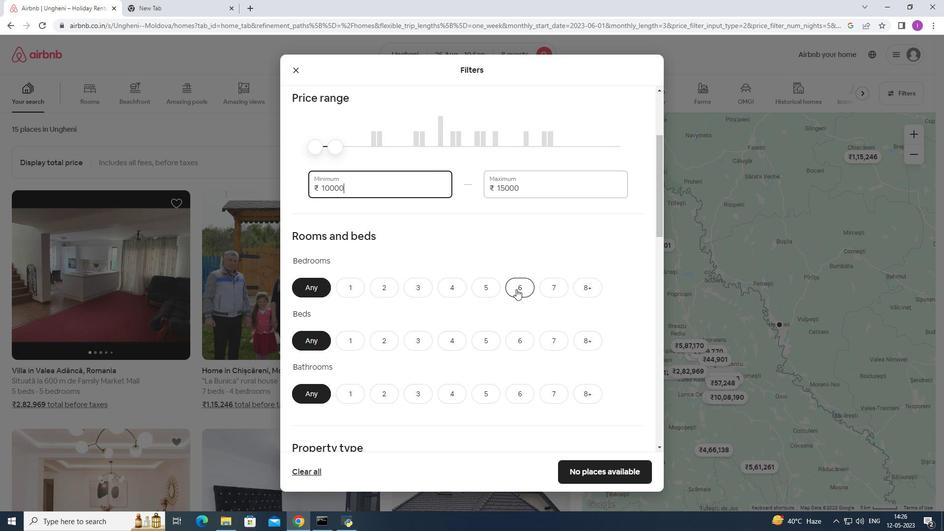 
Action: Mouse moved to (525, 342)
Screenshot: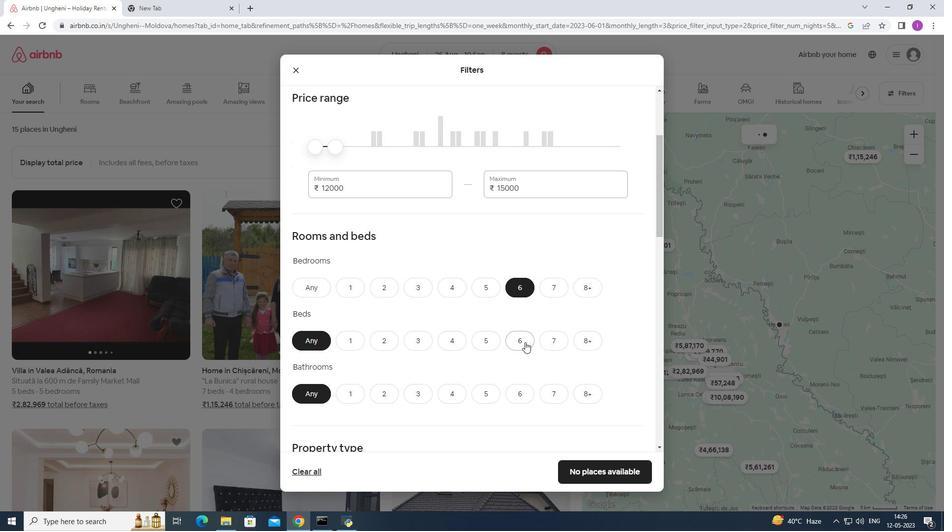
Action: Mouse pressed left at (525, 342)
Screenshot: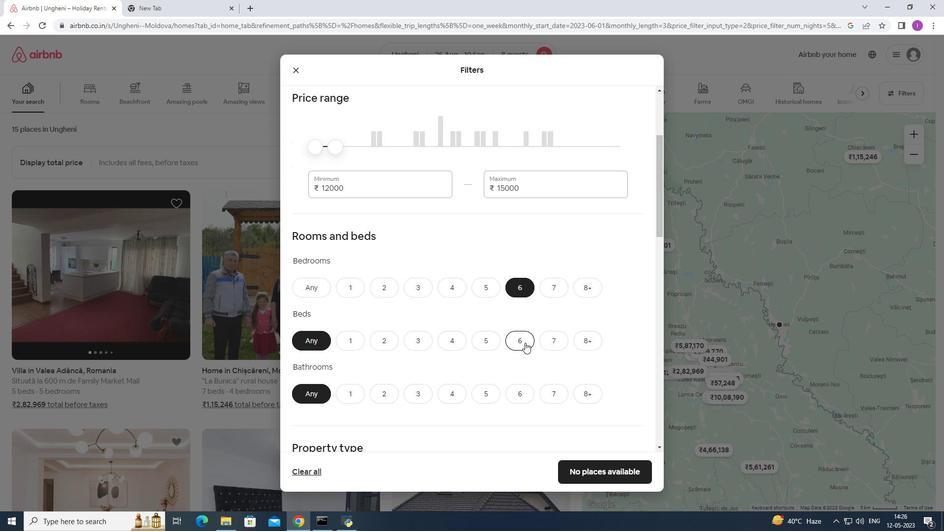
Action: Mouse moved to (517, 392)
Screenshot: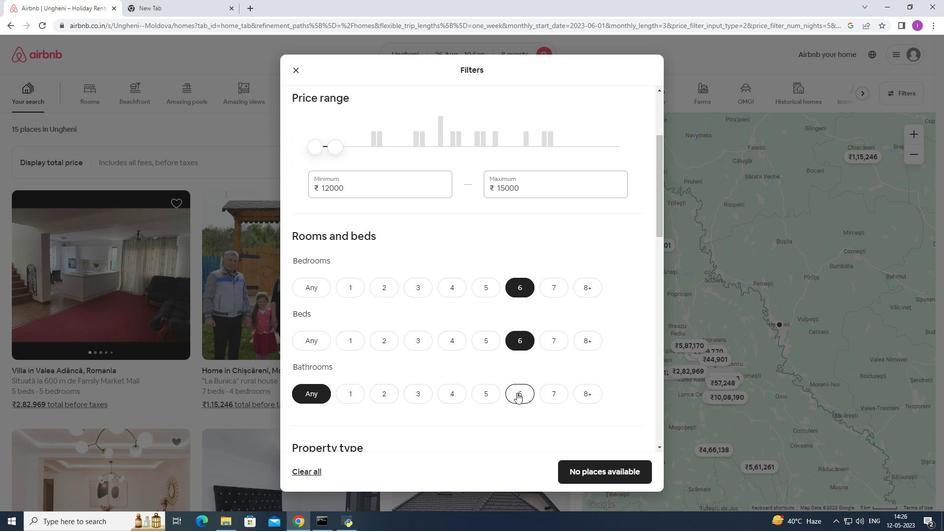 
Action: Mouse pressed left at (517, 392)
Screenshot: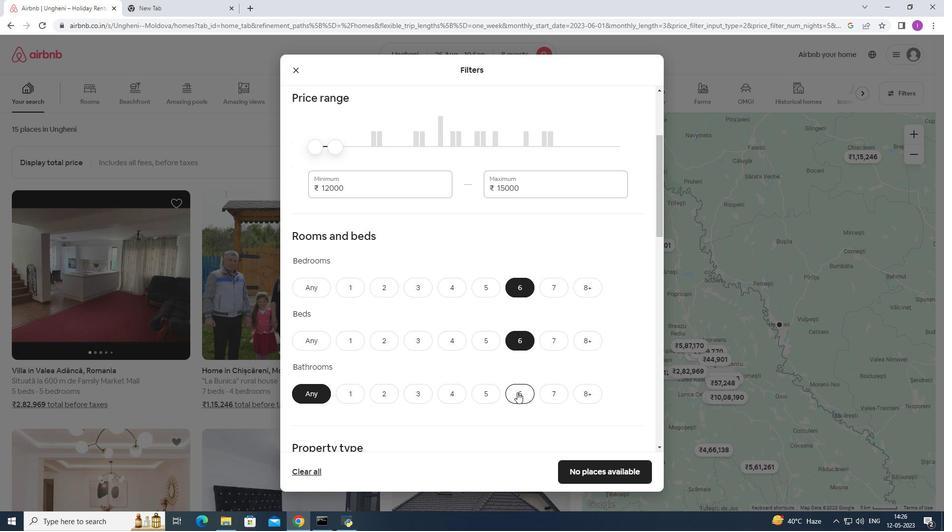 
Action: Mouse moved to (446, 346)
Screenshot: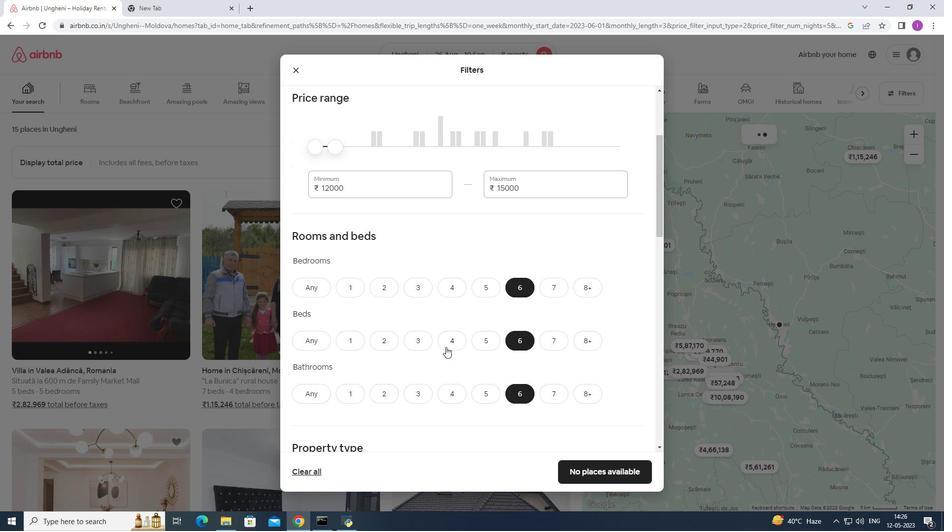 
Action: Mouse scrolled (446, 345) with delta (0, 0)
Screenshot: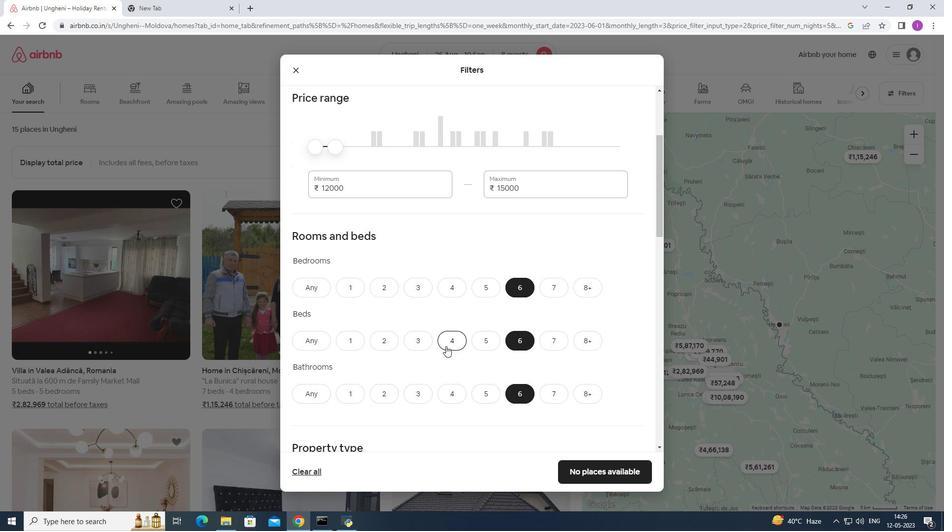 
Action: Mouse scrolled (446, 345) with delta (0, 0)
Screenshot: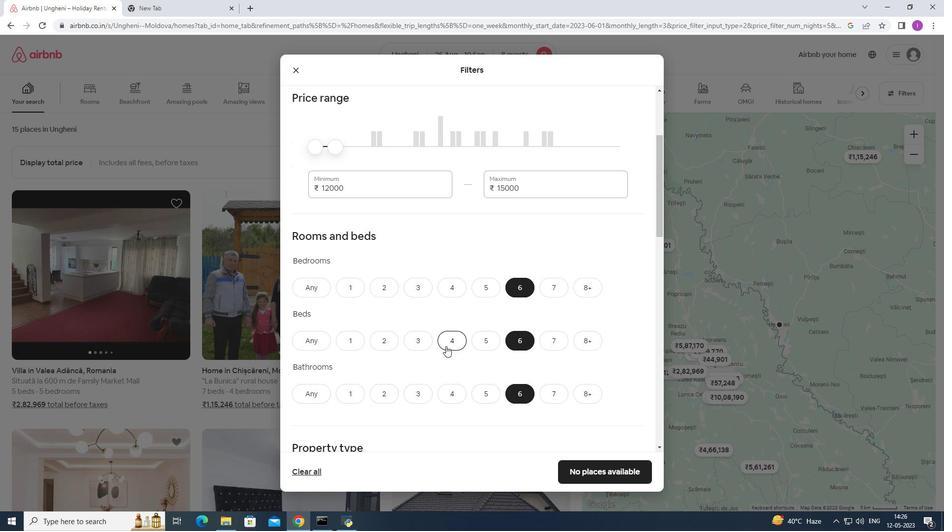 
Action: Mouse scrolled (446, 345) with delta (0, 0)
Screenshot: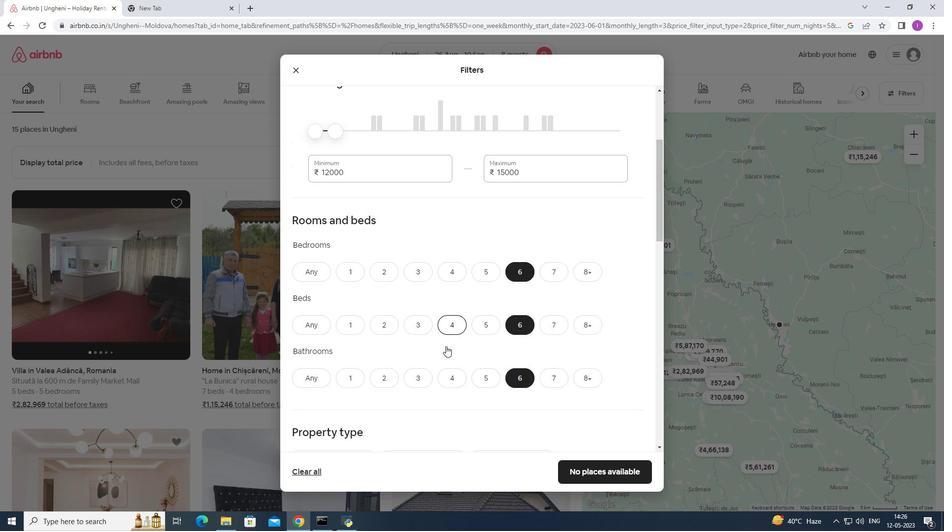
Action: Mouse scrolled (446, 345) with delta (0, 0)
Screenshot: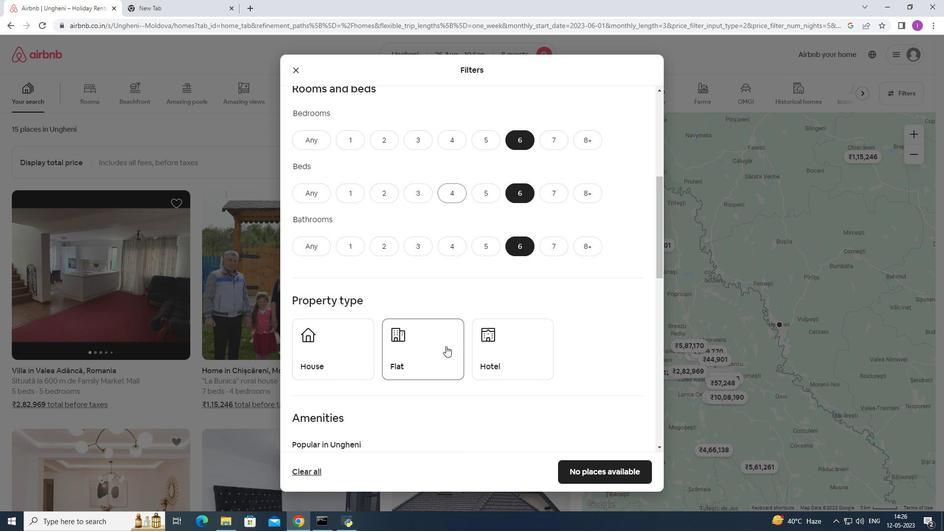 
Action: Mouse moved to (362, 313)
Screenshot: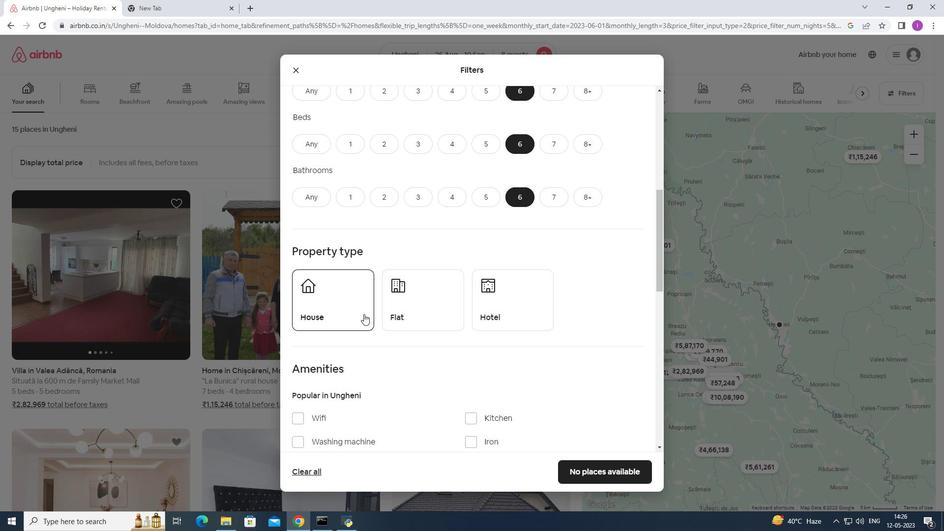 
Action: Mouse pressed left at (362, 313)
Screenshot: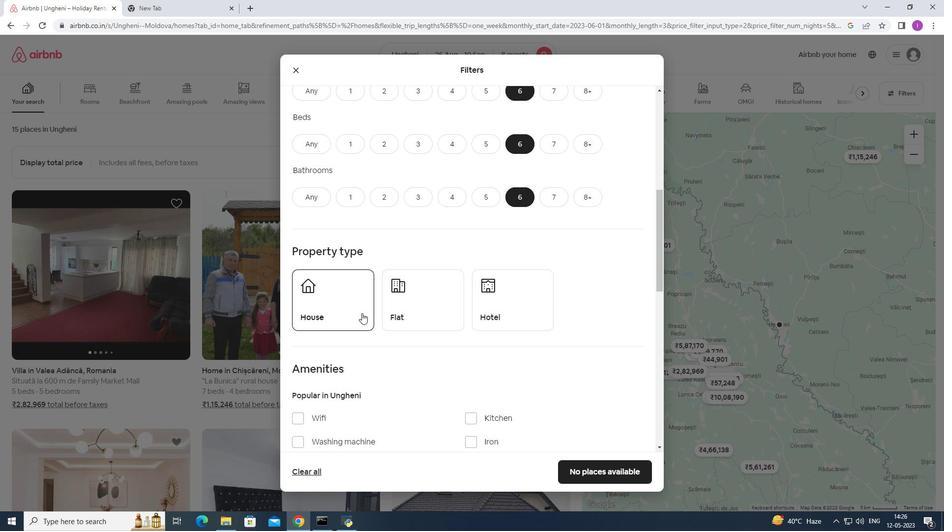 
Action: Mouse moved to (405, 310)
Screenshot: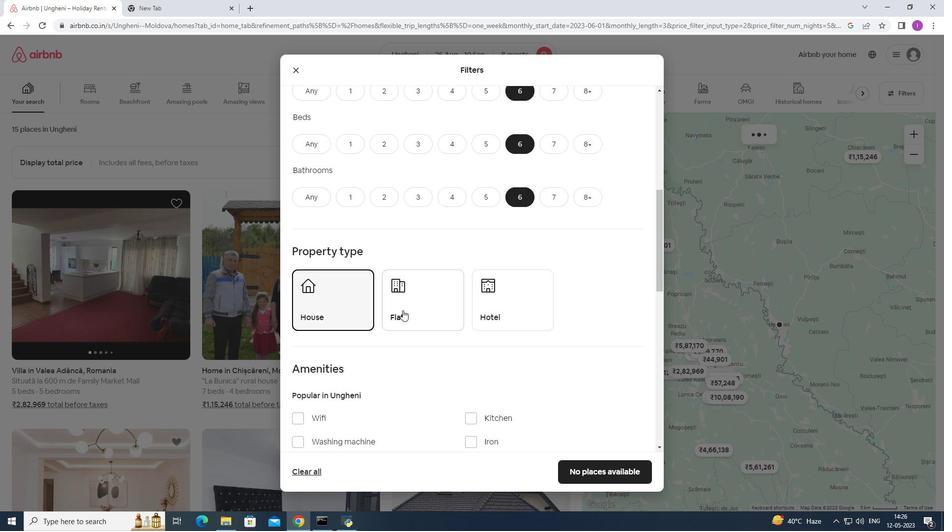 
Action: Mouse pressed left at (405, 310)
Screenshot: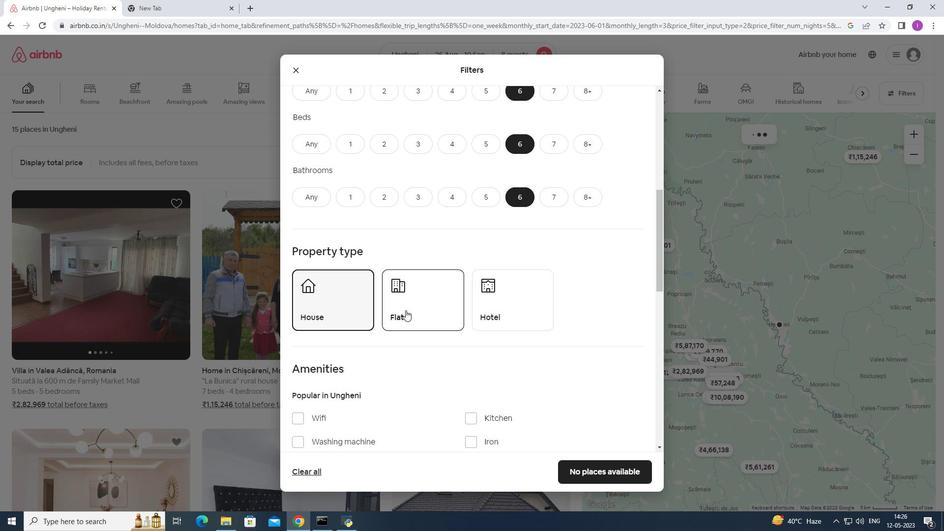 
Action: Mouse moved to (426, 360)
Screenshot: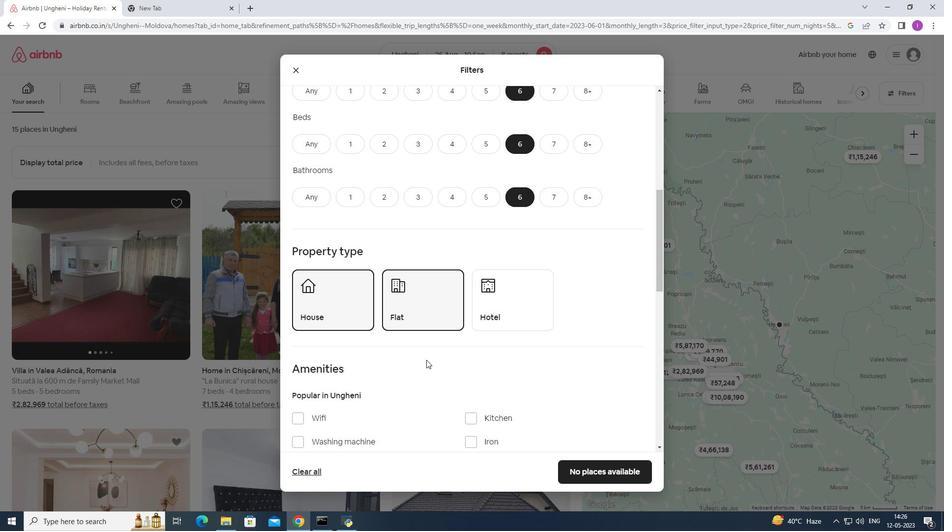 
Action: Mouse scrolled (426, 360) with delta (0, 0)
Screenshot: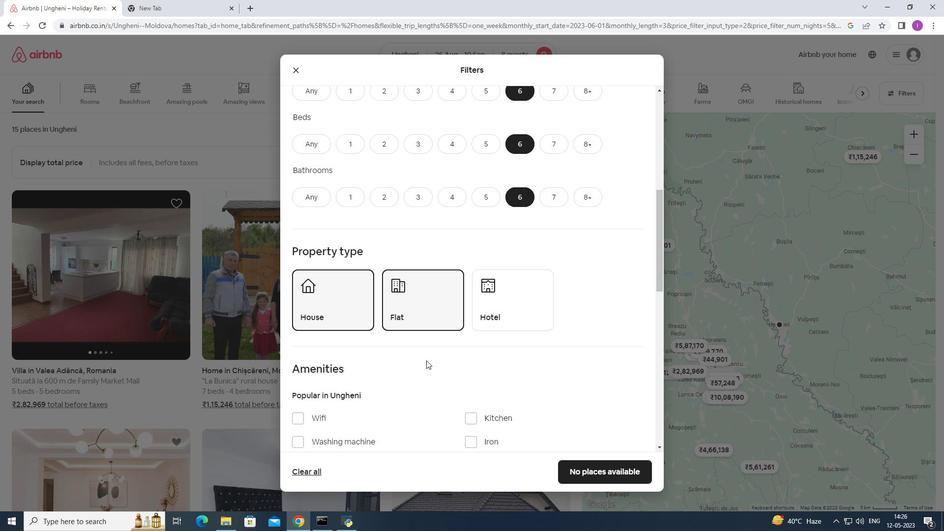 
Action: Mouse scrolled (426, 360) with delta (0, 0)
Screenshot: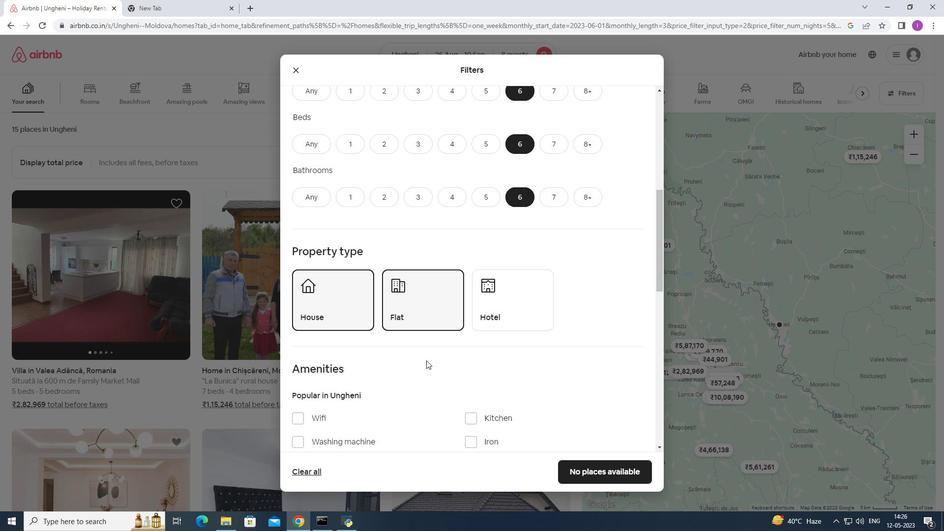 
Action: Mouse scrolled (426, 360) with delta (0, 0)
Screenshot: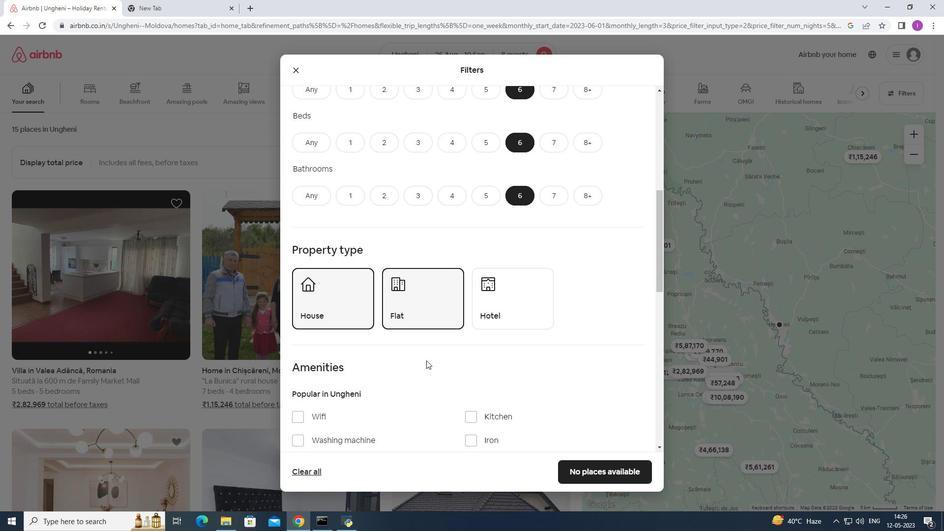 
Action: Mouse moved to (296, 272)
Screenshot: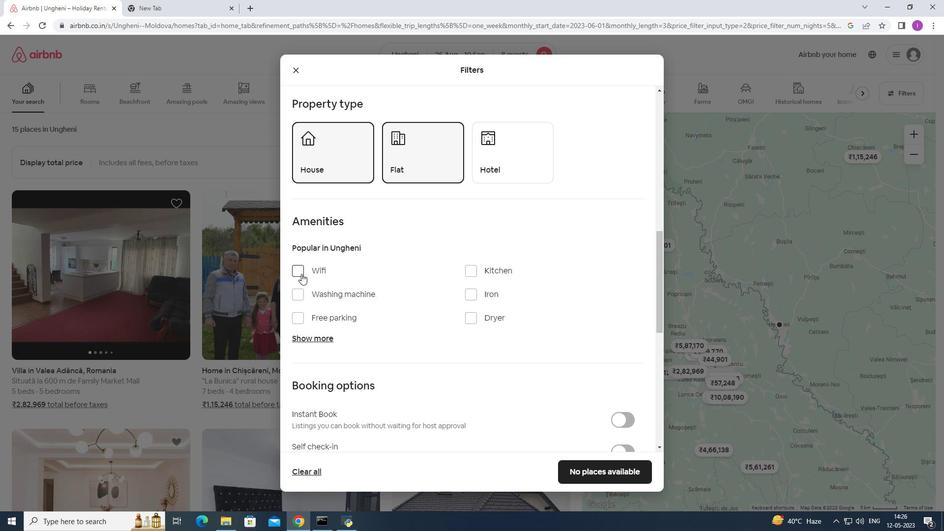 
Action: Mouse pressed left at (296, 272)
Screenshot: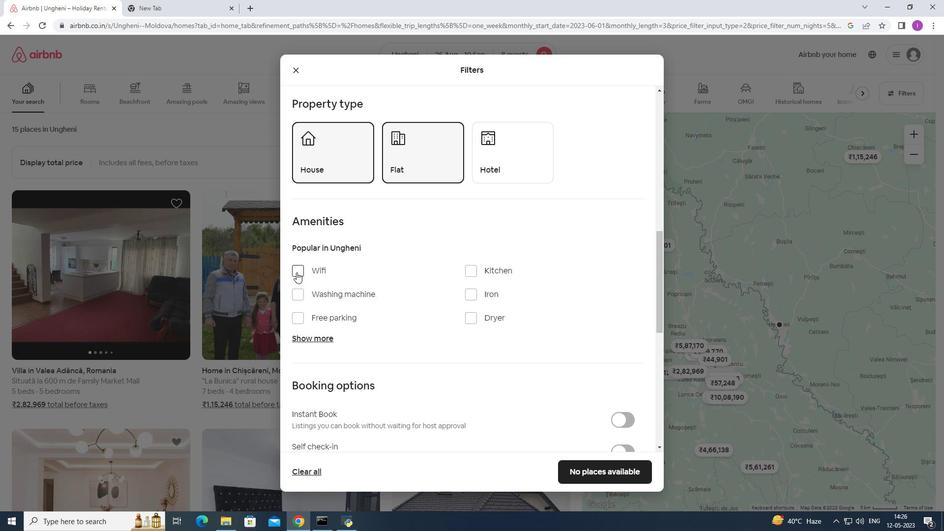 
Action: Mouse moved to (300, 320)
Screenshot: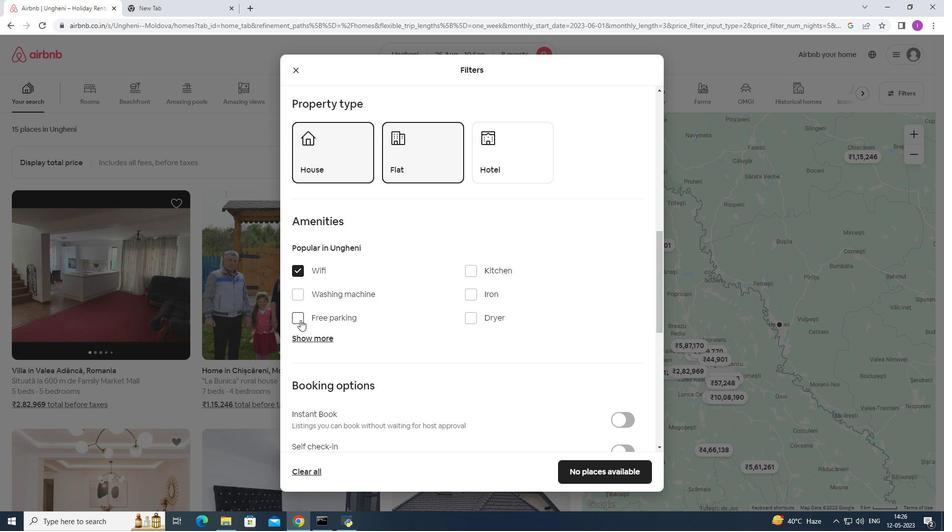 
Action: Mouse pressed left at (300, 320)
Screenshot: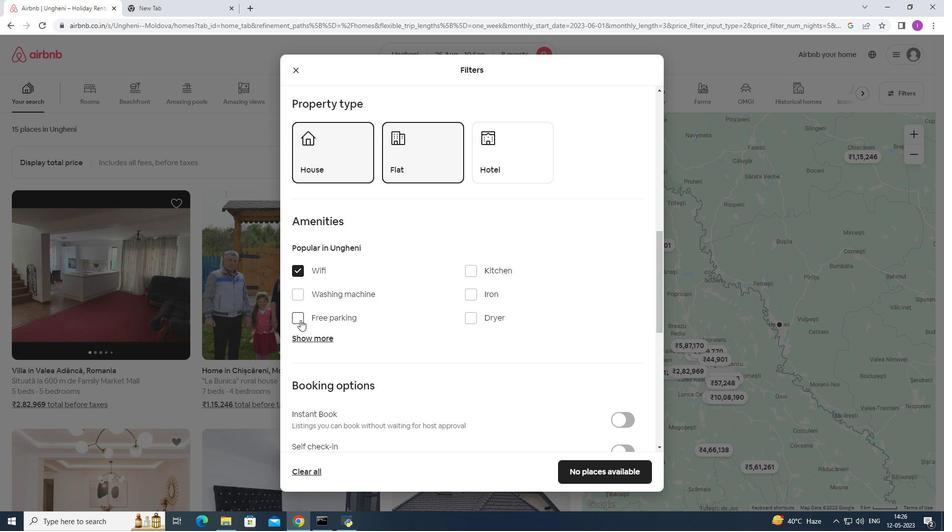 
Action: Mouse moved to (310, 337)
Screenshot: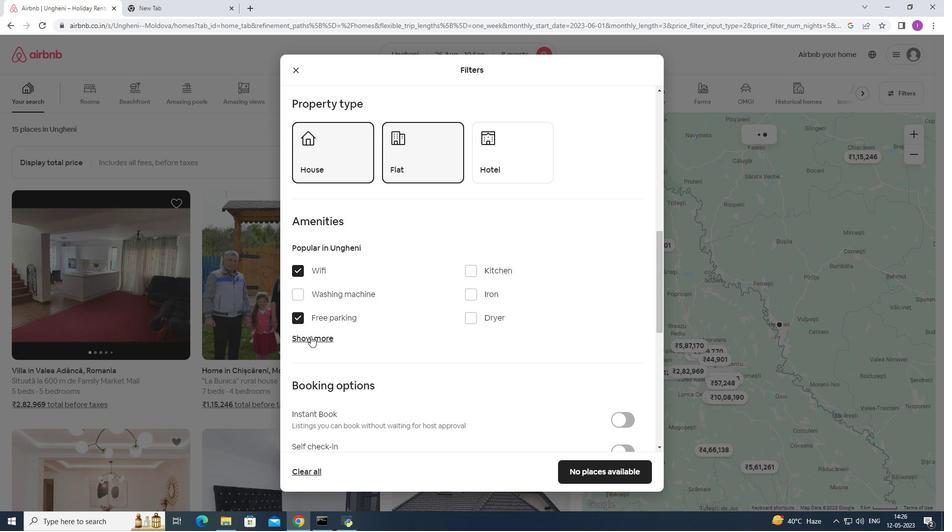 
Action: Mouse pressed left at (310, 337)
Screenshot: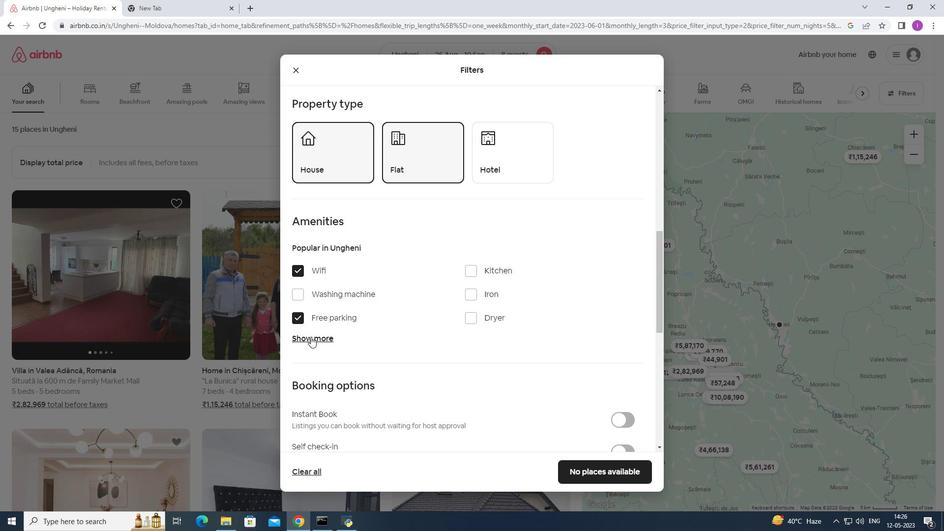 
Action: Mouse moved to (476, 396)
Screenshot: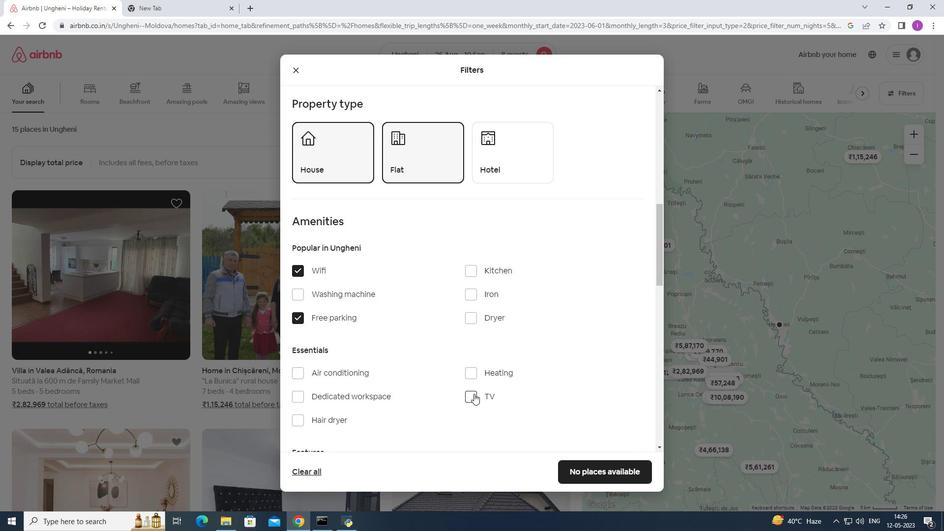 
Action: Mouse pressed left at (476, 396)
Screenshot: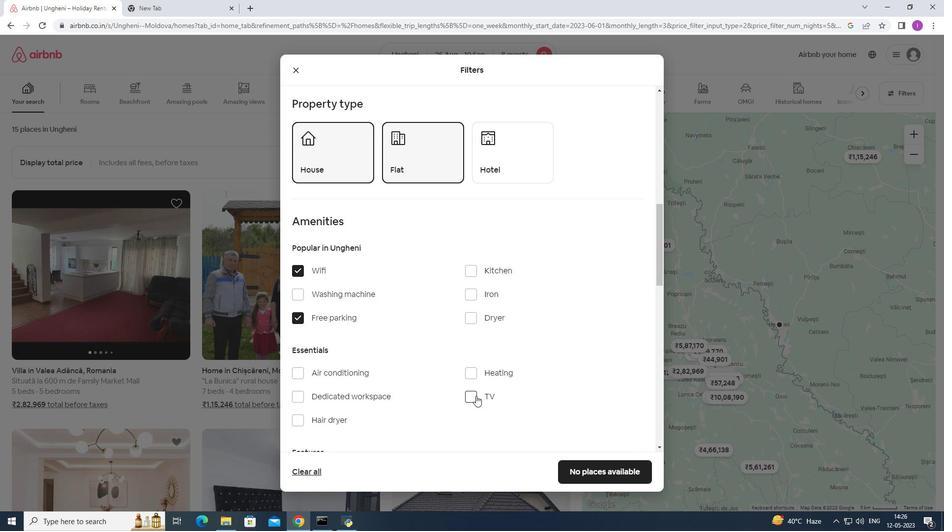 
Action: Mouse moved to (315, 398)
Screenshot: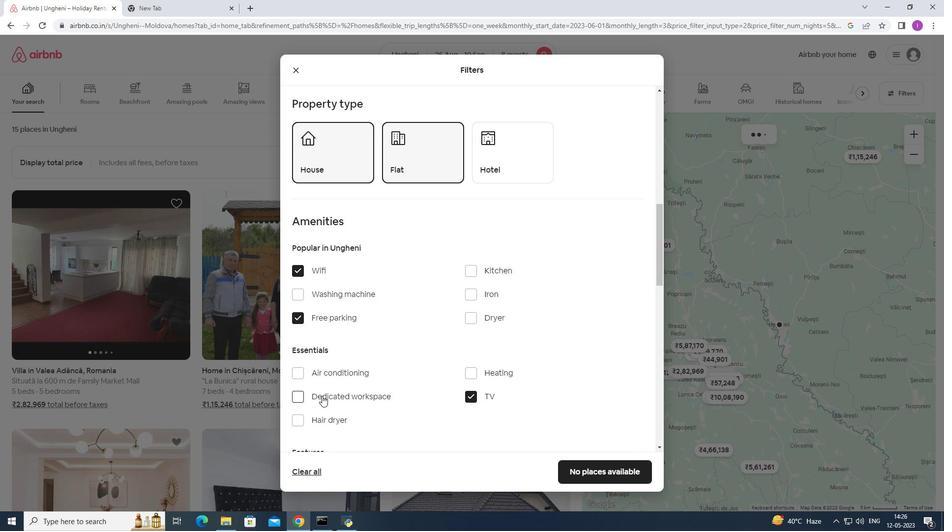 
Action: Mouse scrolled (315, 397) with delta (0, 0)
Screenshot: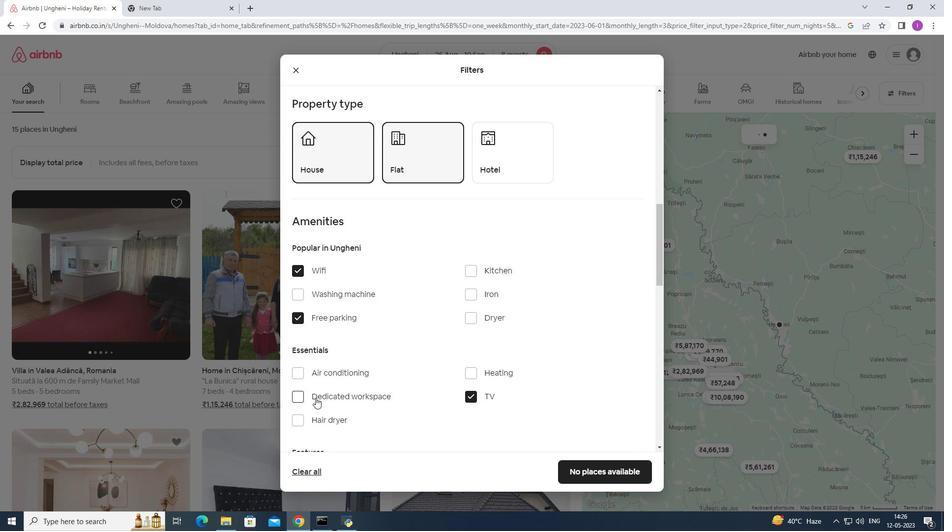 
Action: Mouse scrolled (315, 397) with delta (0, 0)
Screenshot: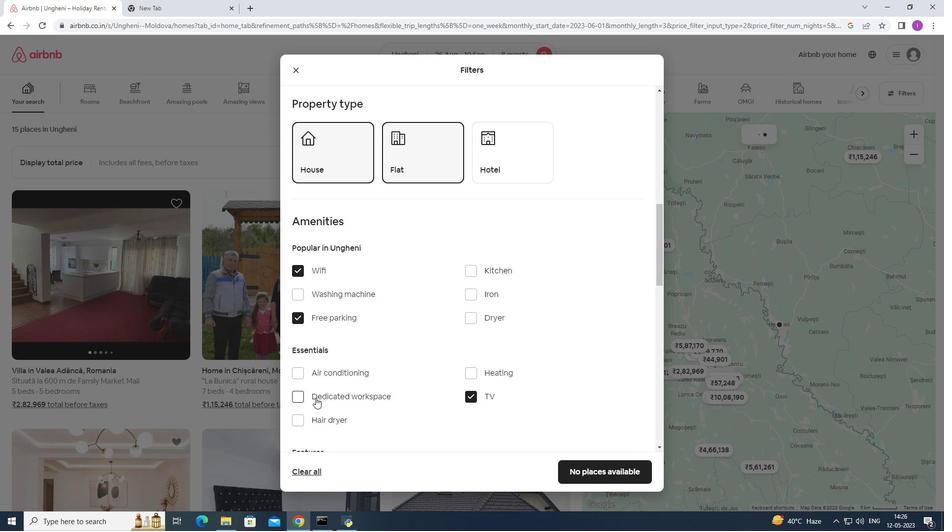 
Action: Mouse scrolled (315, 397) with delta (0, 0)
Screenshot: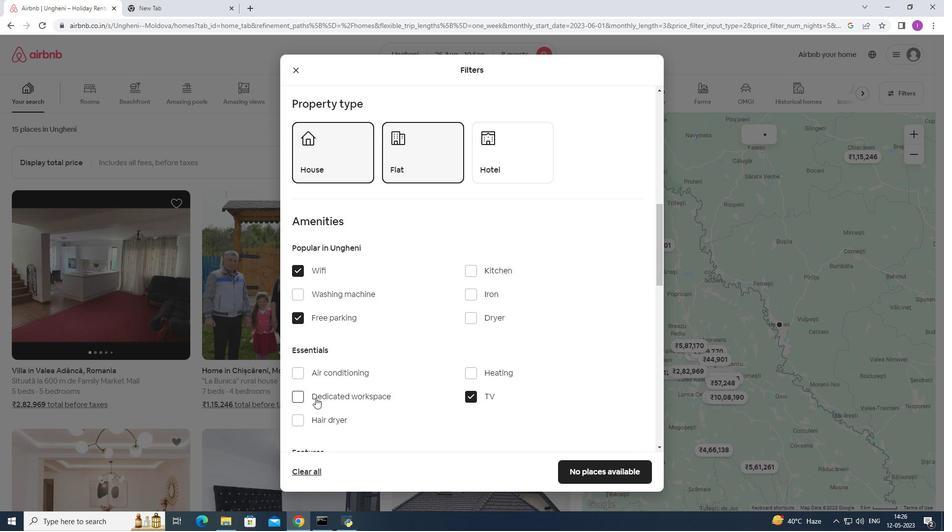 
Action: Mouse moved to (299, 372)
Screenshot: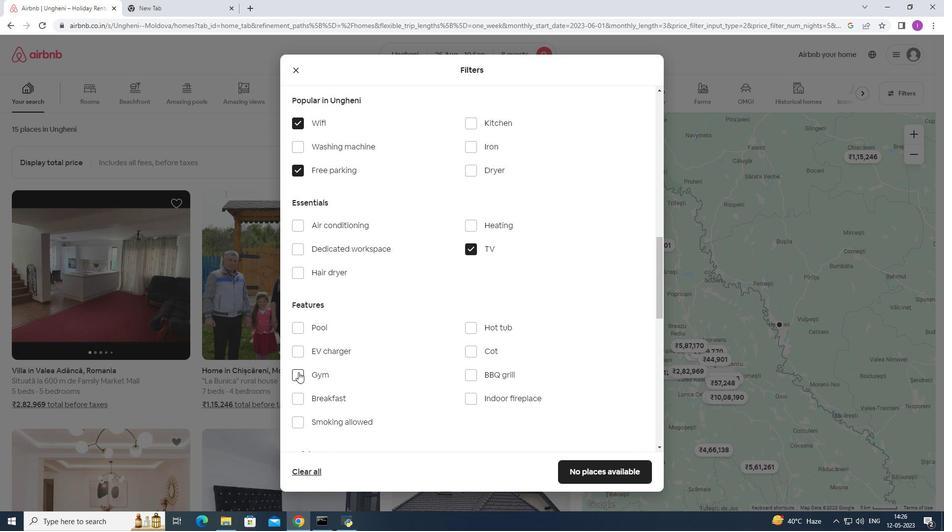 
Action: Mouse pressed left at (299, 372)
Screenshot: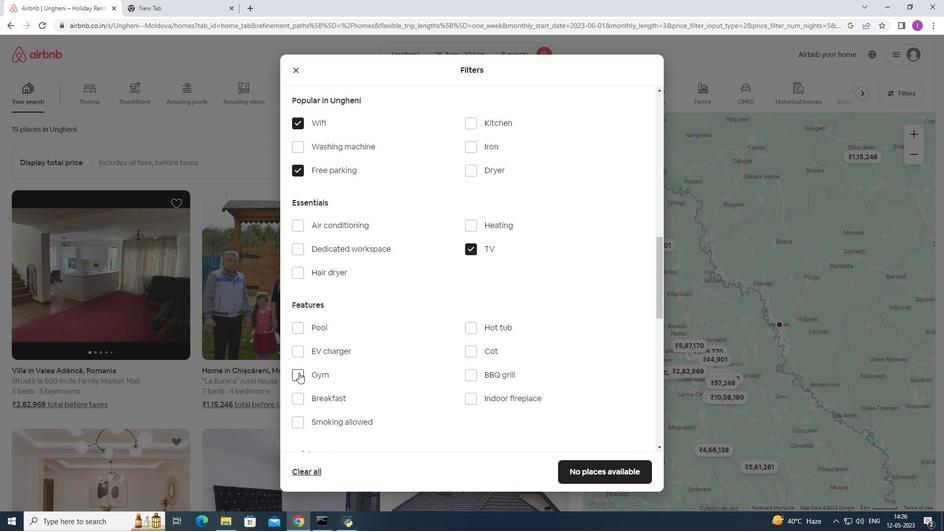 
Action: Mouse moved to (294, 396)
Screenshot: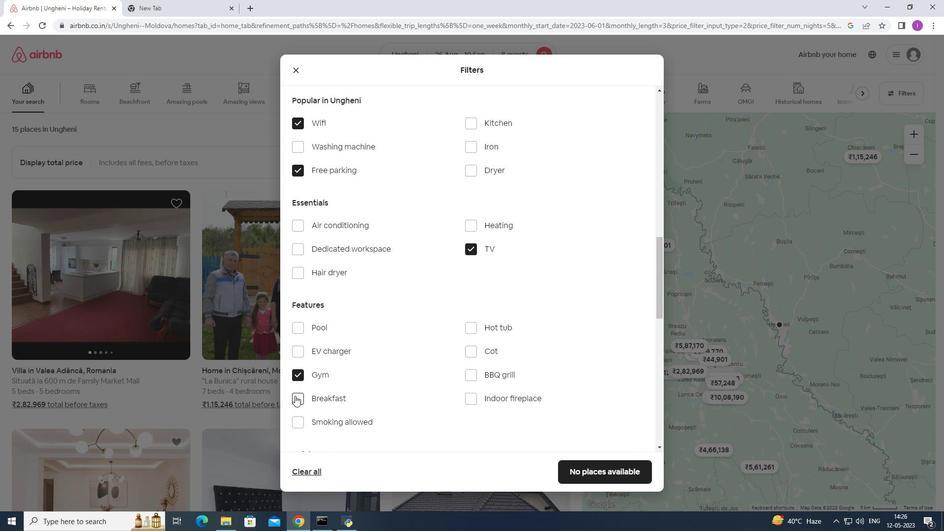 
Action: Mouse pressed left at (294, 396)
Screenshot: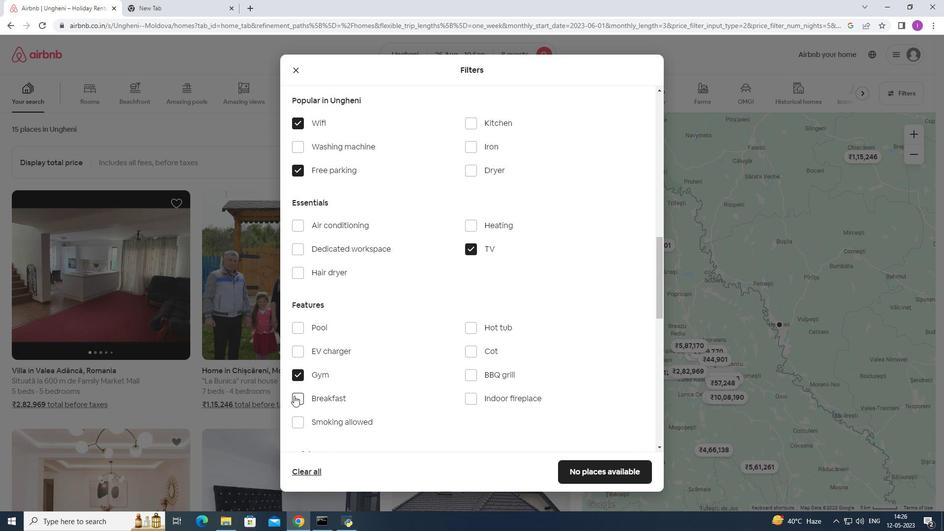 
Action: Mouse moved to (366, 385)
Screenshot: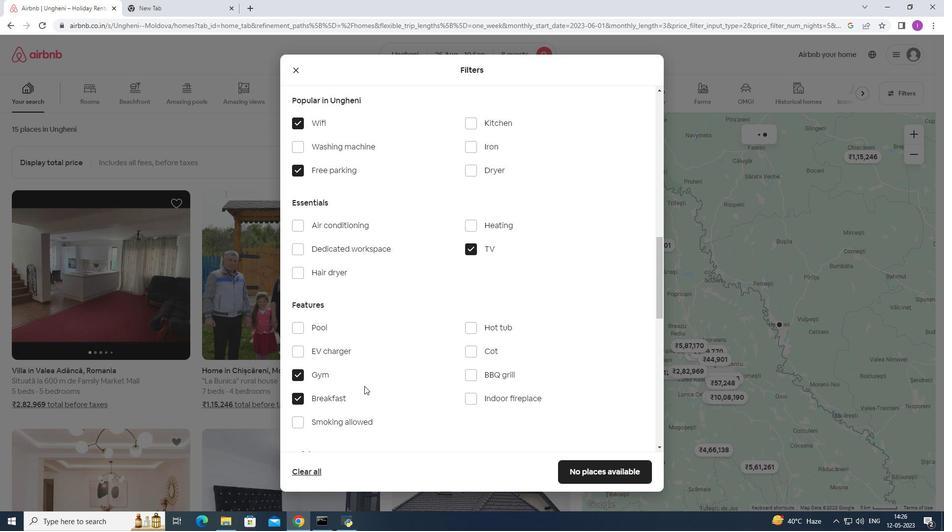 
Action: Mouse scrolled (366, 384) with delta (0, 0)
Screenshot: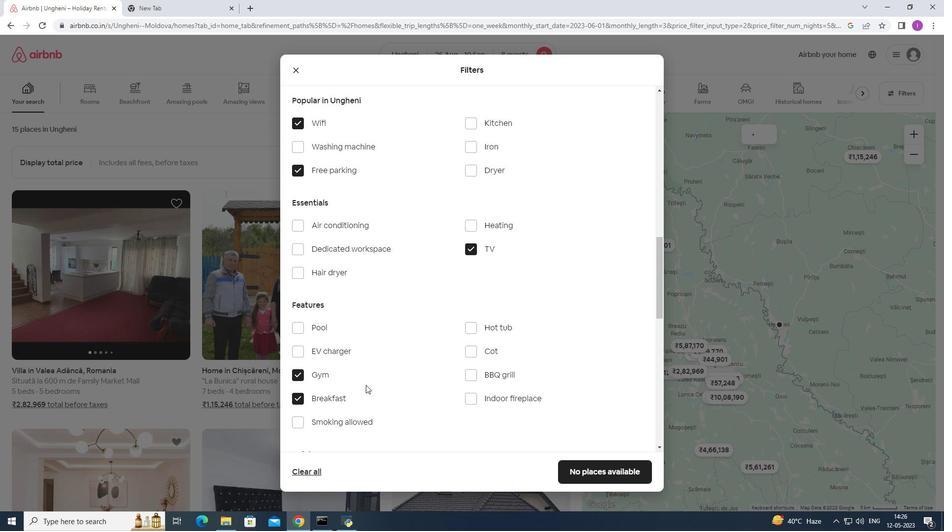 
Action: Mouse scrolled (366, 384) with delta (0, 0)
Screenshot: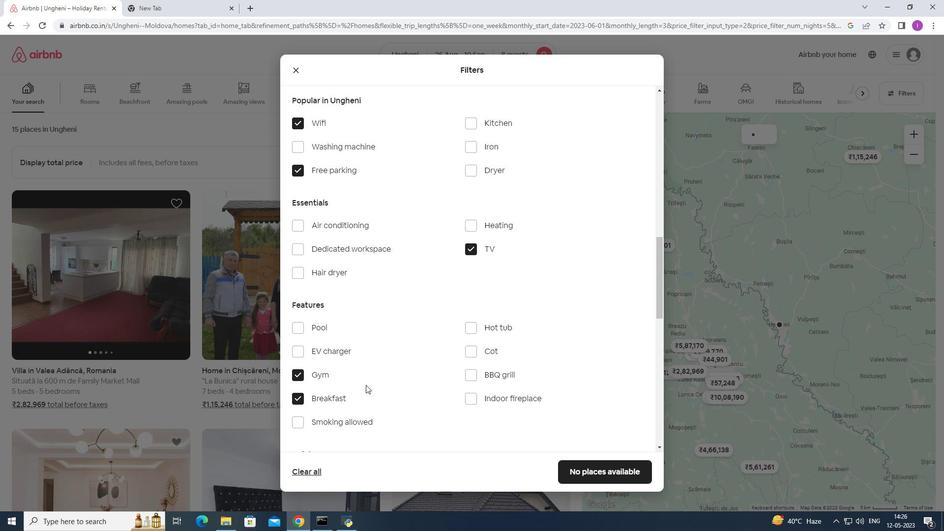 
Action: Mouse moved to (366, 383)
Screenshot: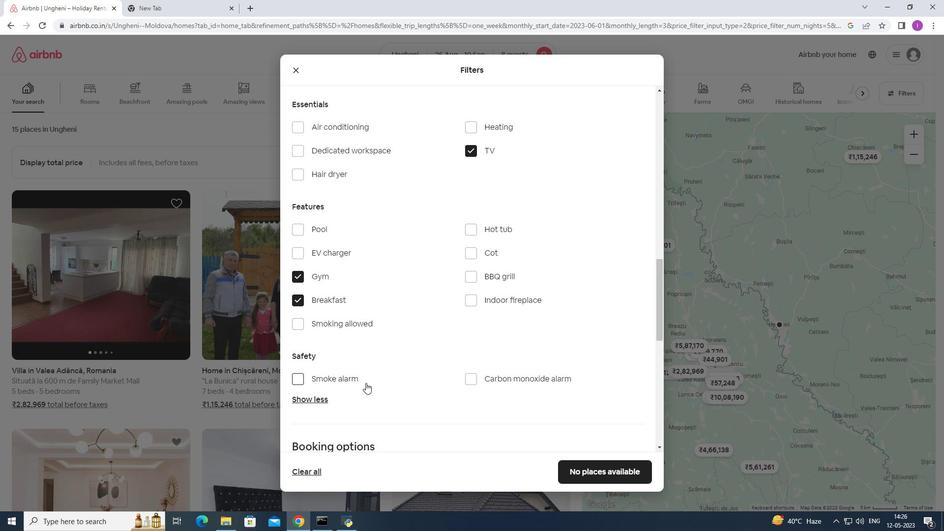
Action: Mouse scrolled (366, 382) with delta (0, 0)
Screenshot: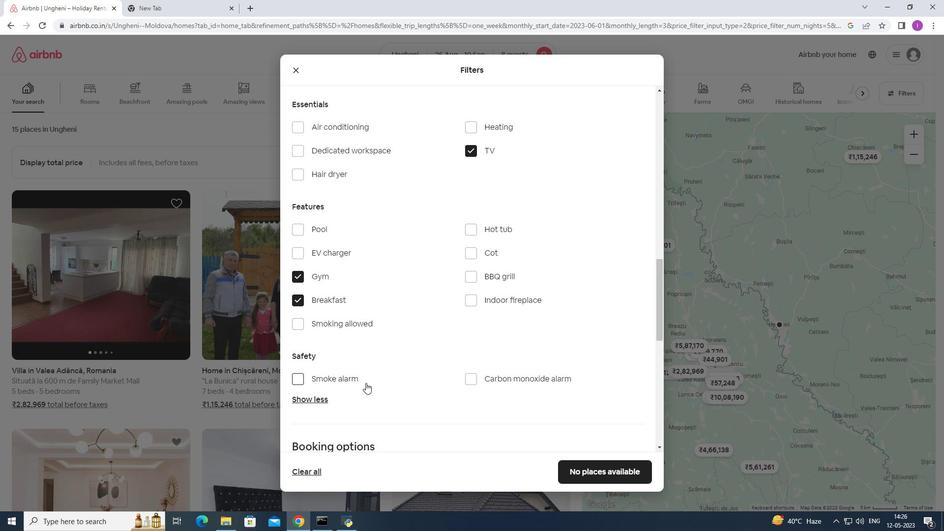 
Action: Mouse scrolled (366, 382) with delta (0, 0)
Screenshot: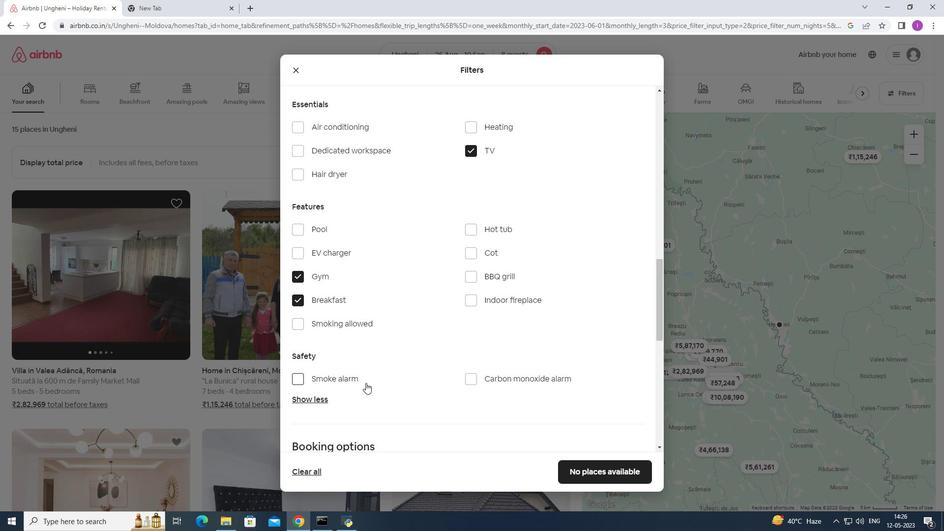 
Action: Mouse scrolled (366, 382) with delta (0, 0)
Screenshot: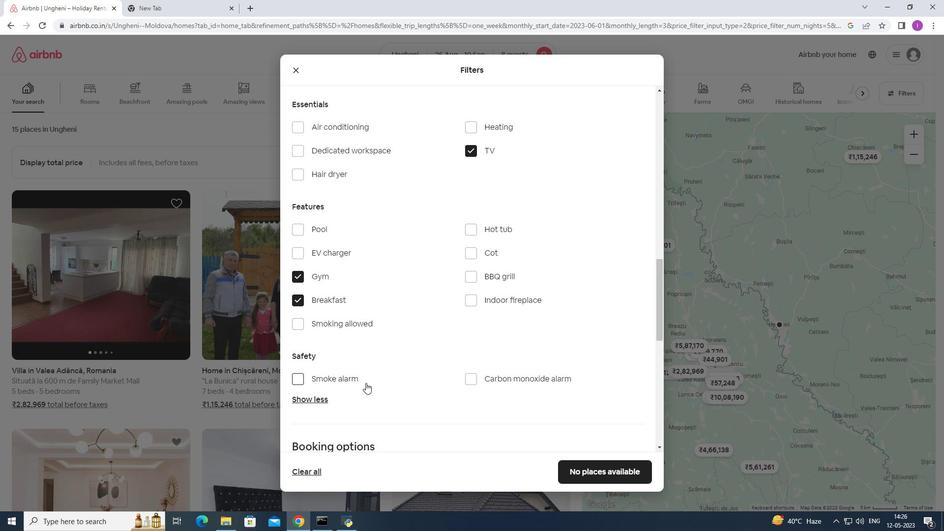 
Action: Mouse scrolled (366, 382) with delta (0, 0)
Screenshot: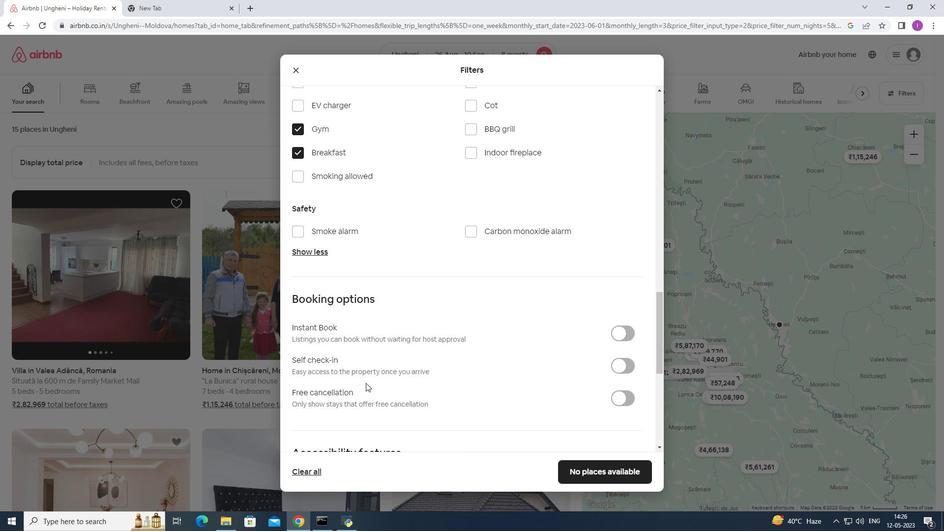 
Action: Mouse moved to (628, 315)
Screenshot: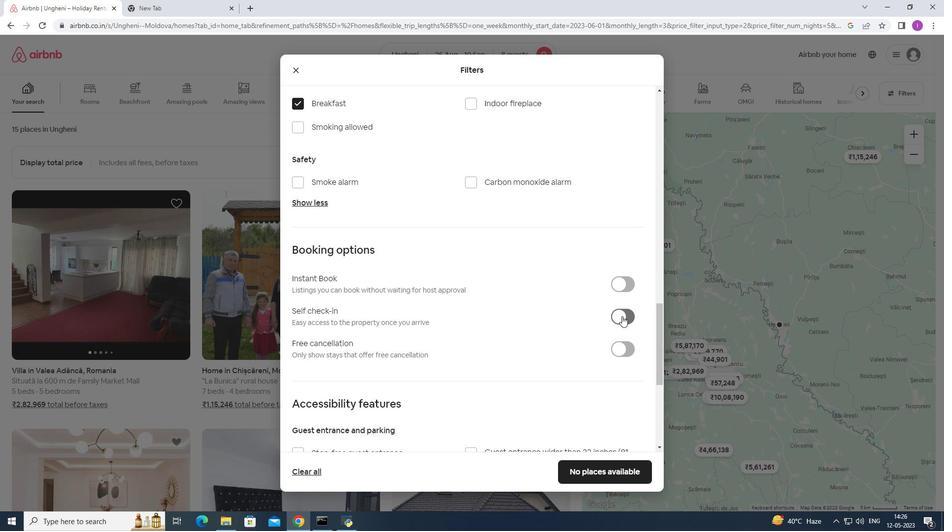 
Action: Mouse pressed left at (628, 315)
Screenshot: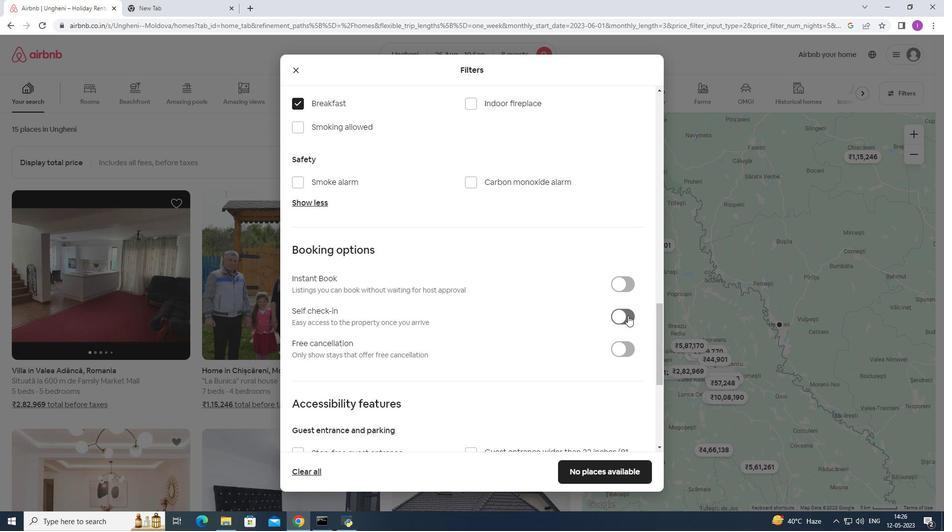 
Action: Mouse moved to (467, 364)
Screenshot: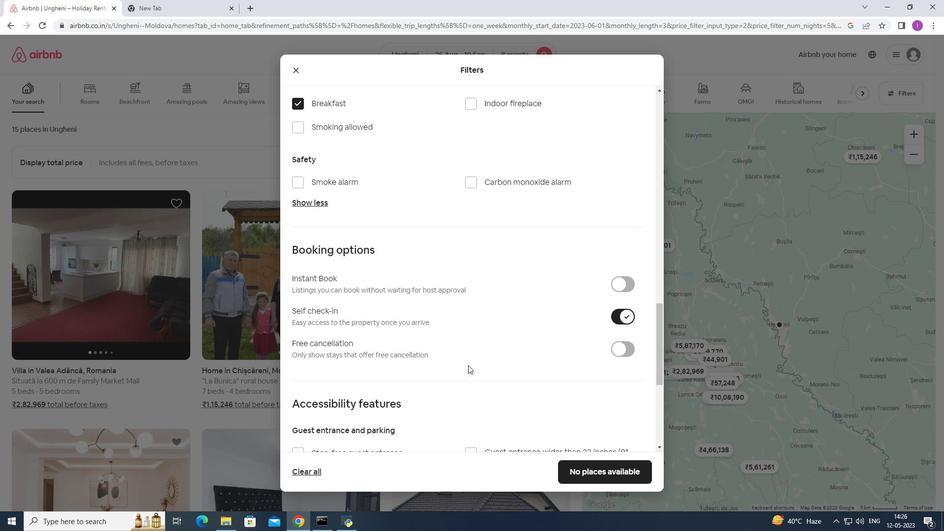 
Action: Mouse scrolled (467, 363) with delta (0, 0)
Screenshot: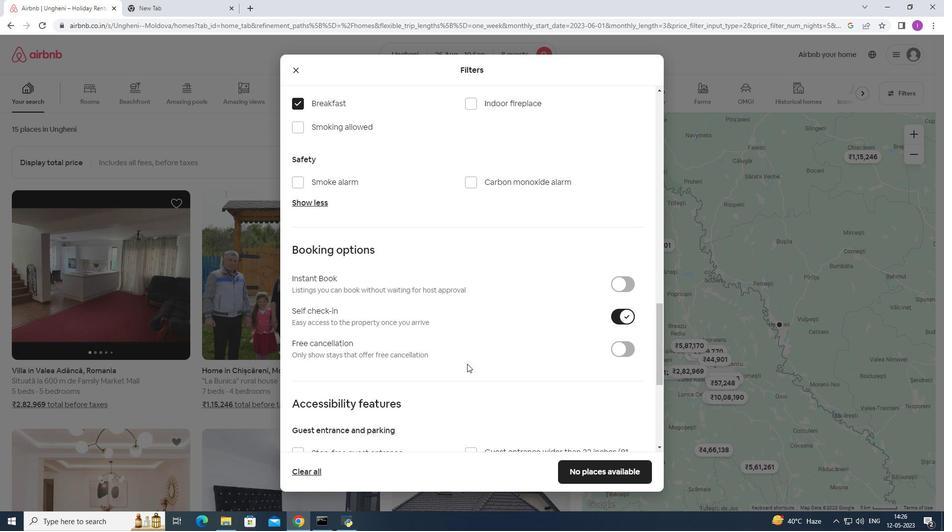 
Action: Mouse moved to (466, 364)
Screenshot: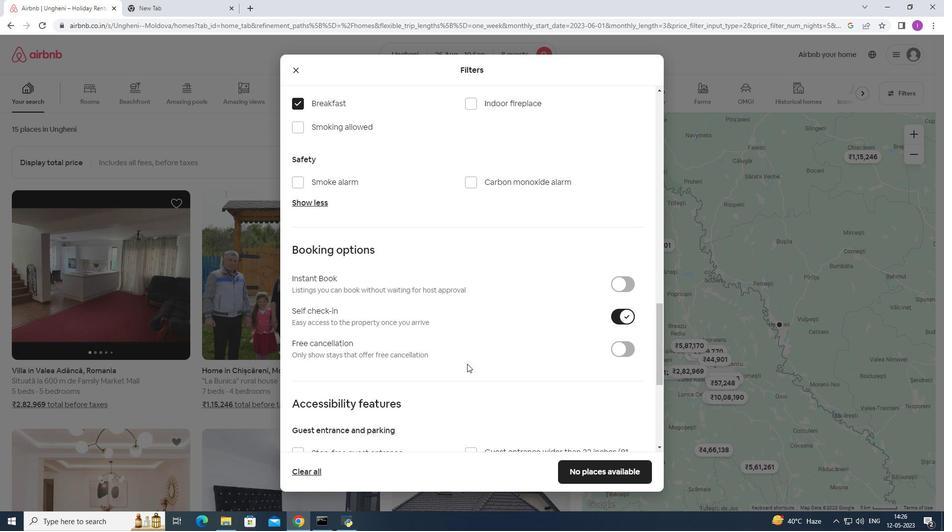 
Action: Mouse scrolled (466, 363) with delta (0, 0)
Screenshot: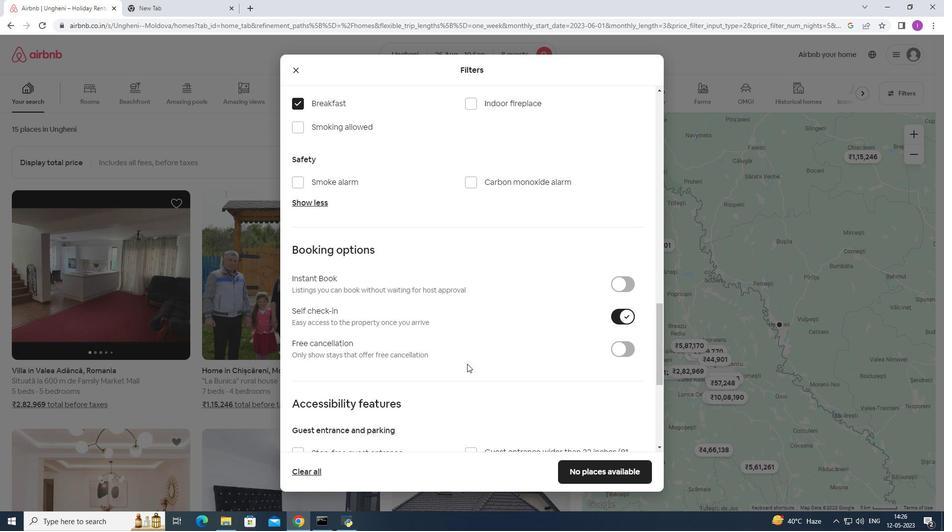 
Action: Mouse moved to (465, 364)
Screenshot: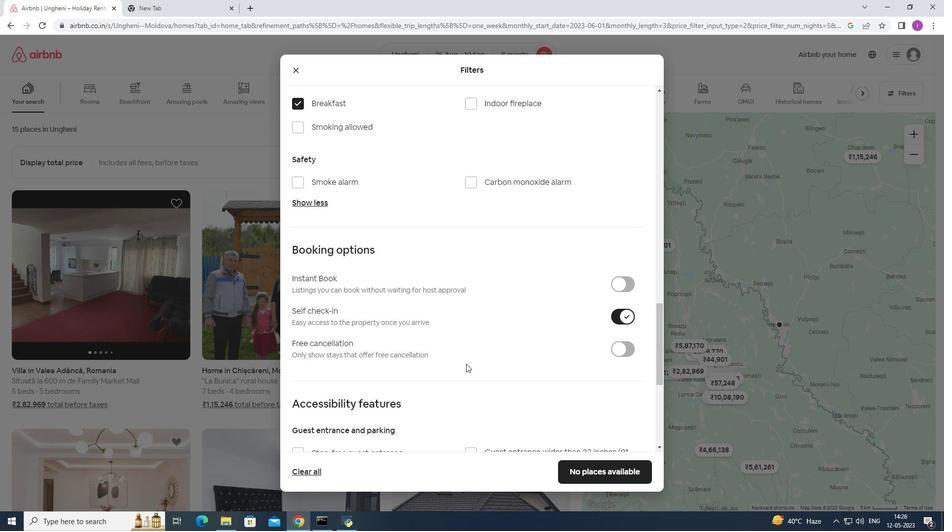 
Action: Mouse scrolled (465, 364) with delta (0, 0)
Screenshot: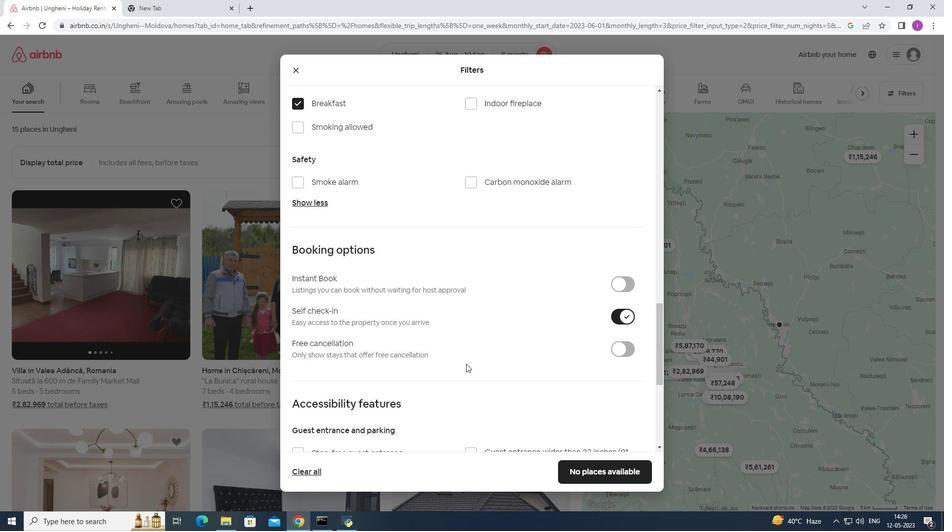 
Action: Mouse moved to (457, 349)
Screenshot: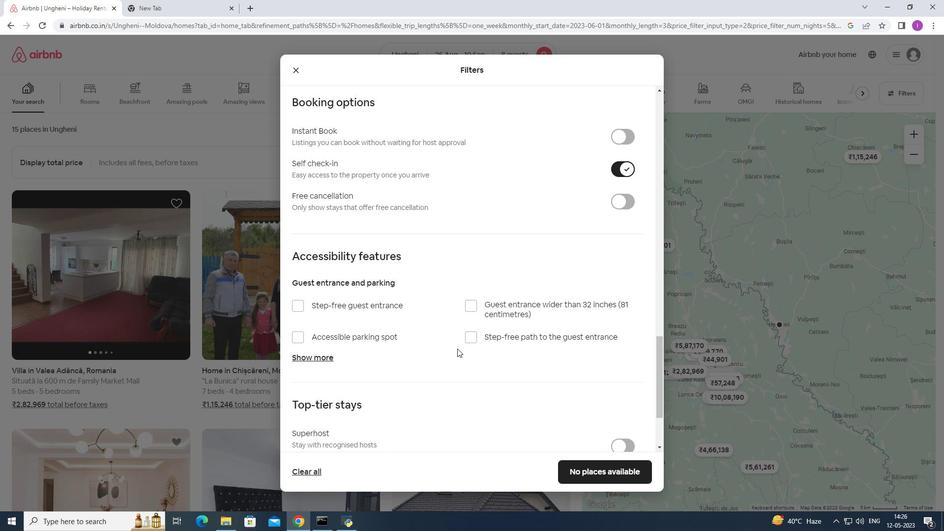 
Action: Mouse scrolled (457, 348) with delta (0, 0)
Screenshot: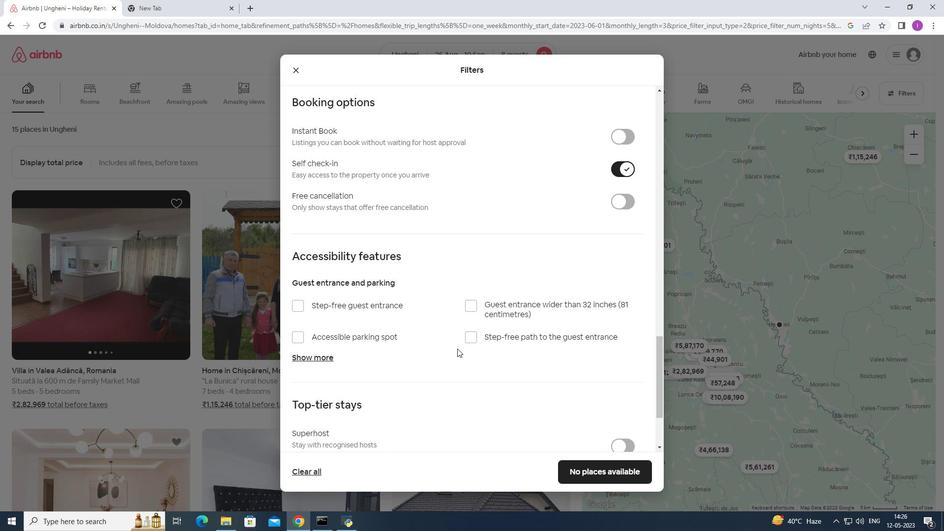 
Action: Mouse scrolled (457, 348) with delta (0, 0)
Screenshot: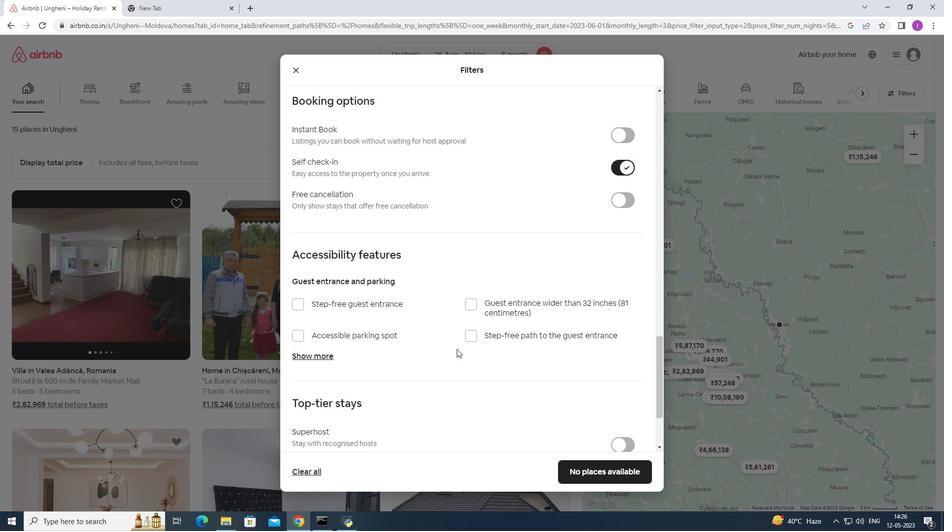
Action: Mouse moved to (457, 349)
Screenshot: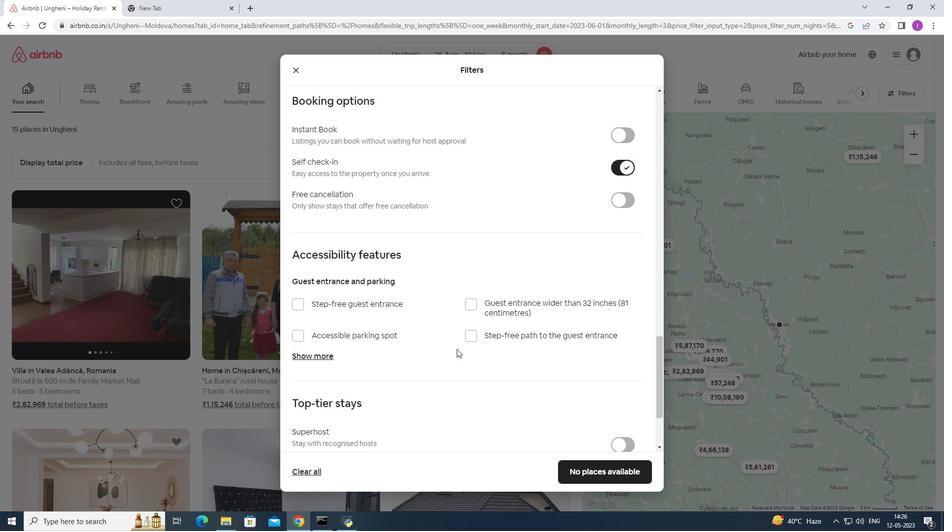 
Action: Mouse scrolled (457, 349) with delta (0, 0)
Screenshot: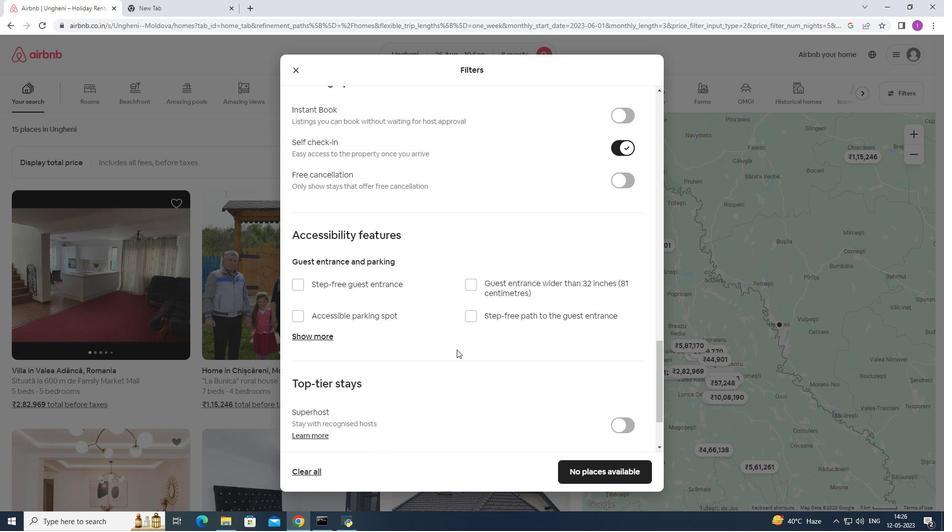 
Action: Mouse moved to (456, 350)
Screenshot: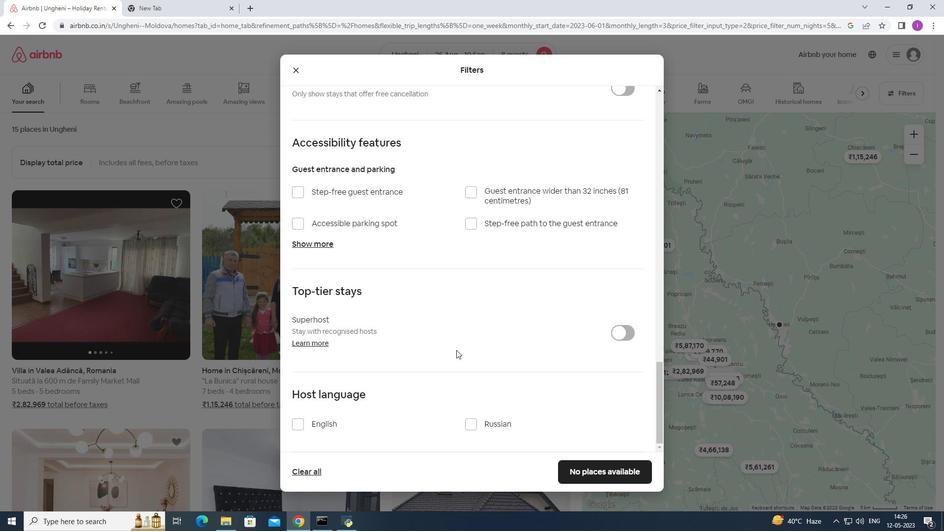 
Action: Mouse scrolled (456, 349) with delta (0, 0)
Screenshot: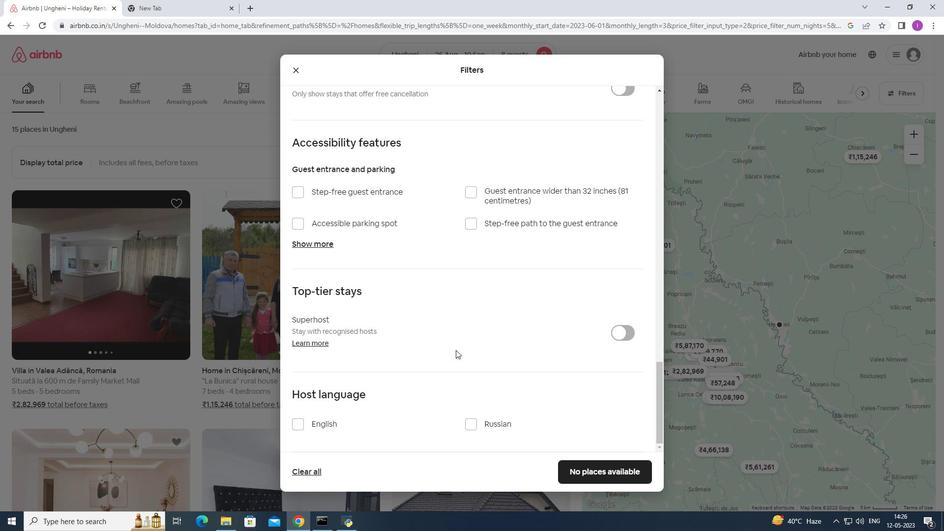 
Action: Mouse scrolled (456, 349) with delta (0, 0)
Screenshot: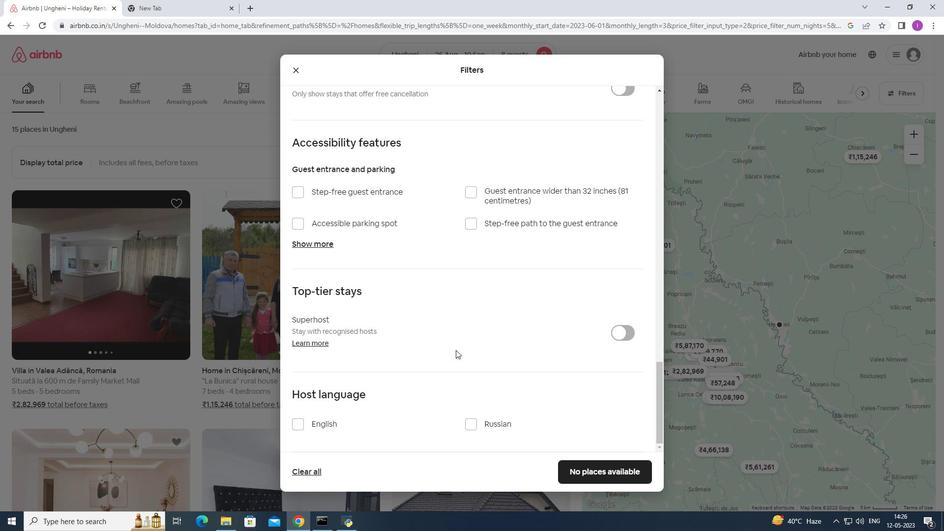
Action: Mouse moved to (301, 425)
Screenshot: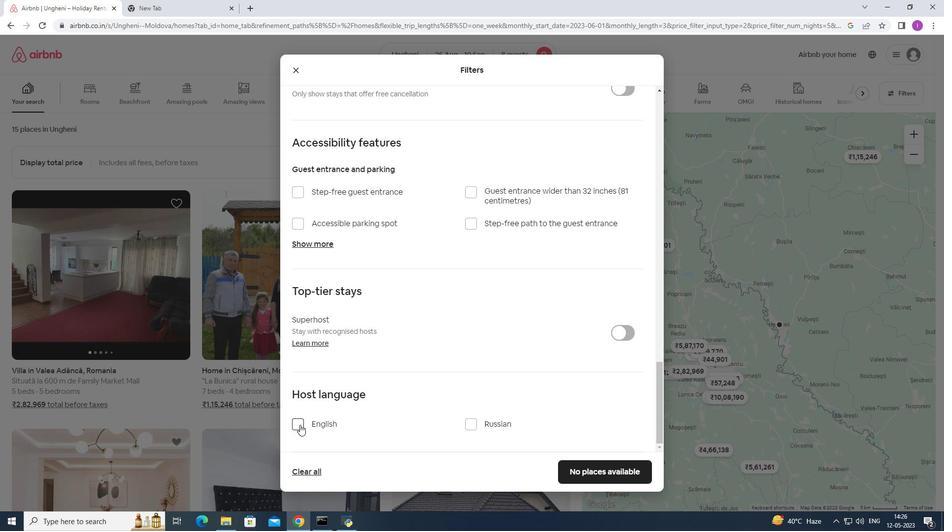 
Action: Mouse pressed left at (301, 425)
Screenshot: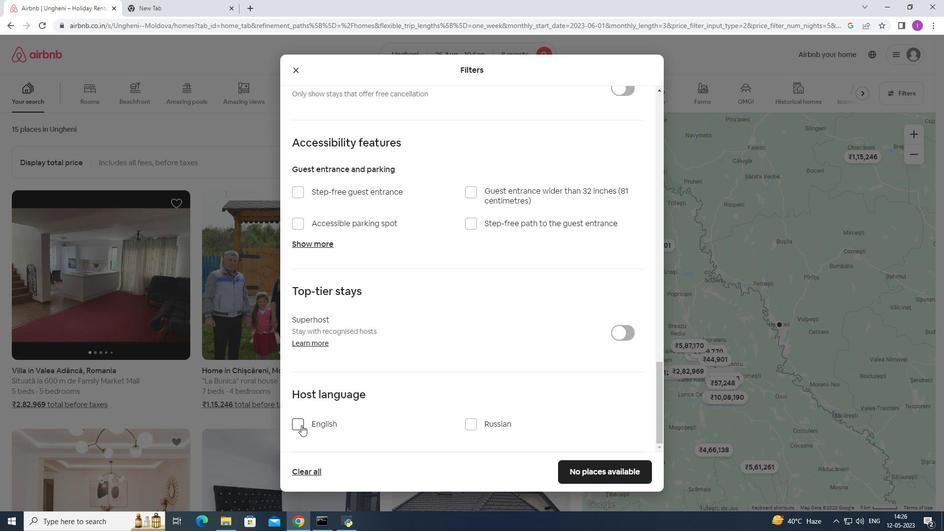 
Action: Mouse moved to (580, 469)
Screenshot: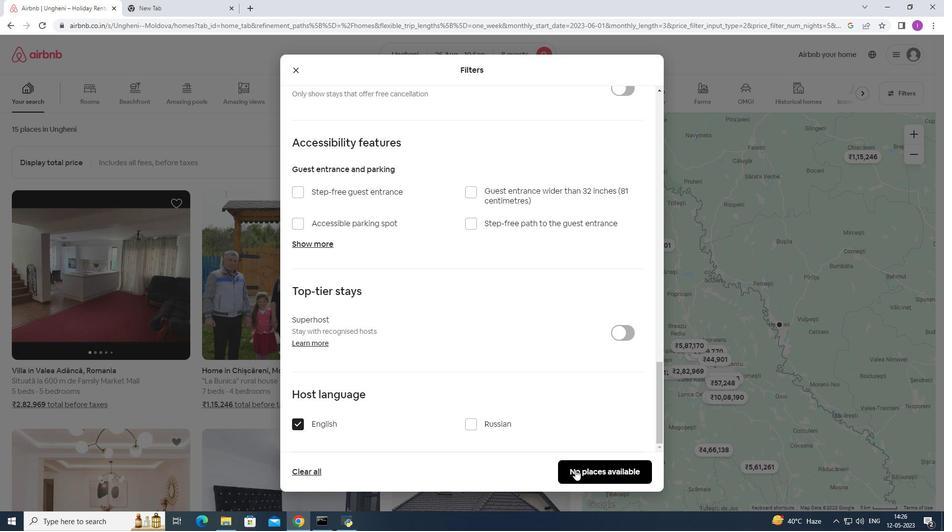 
Action: Mouse pressed left at (580, 469)
Screenshot: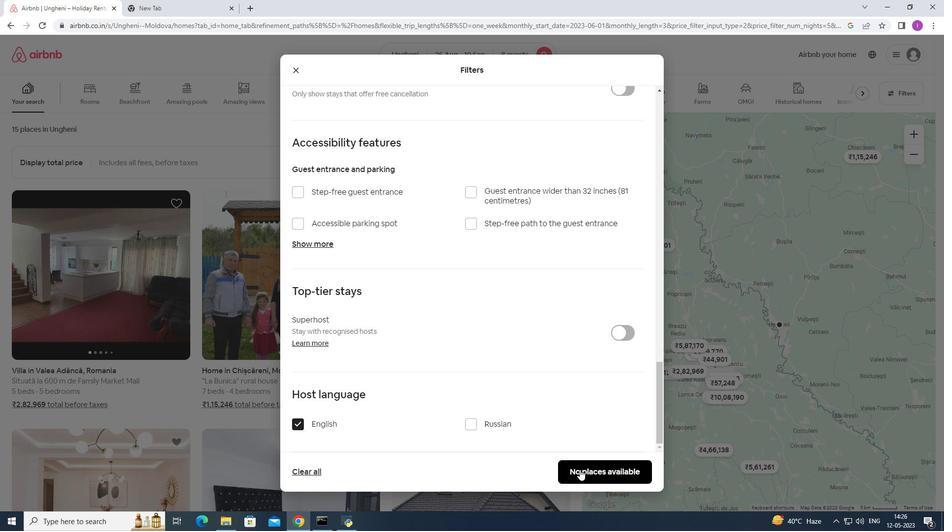 
Action: Mouse moved to (491, 450)
Screenshot: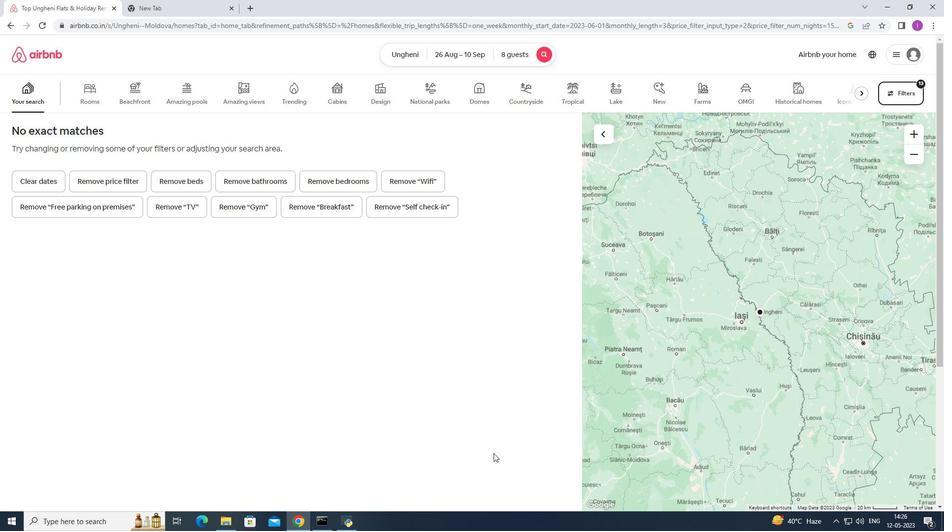 
